 Task: Create a Scrum Project Project0000000060 in Jira. Add Person0000000117 as Team Member of Scrum Project Project0000000059 in Jira. Add Person0000000118 as Team Member of Scrum Project Project0000000059 in Jira. Add Person0000000119 as Team Member of Scrum Project Project0000000060 in Jira. Add Person0000000120 as Team Member of Scrum Project Project0000000060 in Jira
Action: Mouse moved to (230, 79)
Screenshot: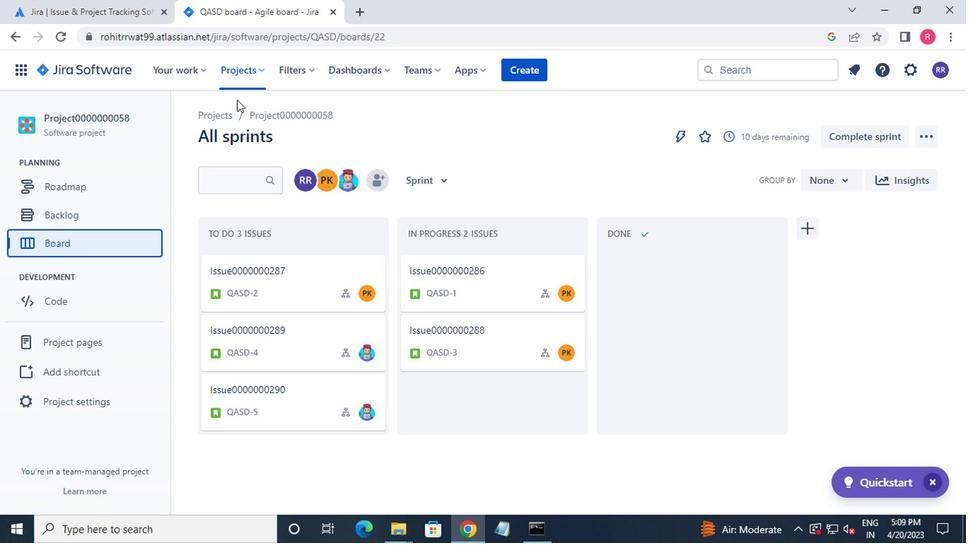 
Action: Mouse pressed left at (230, 79)
Screenshot: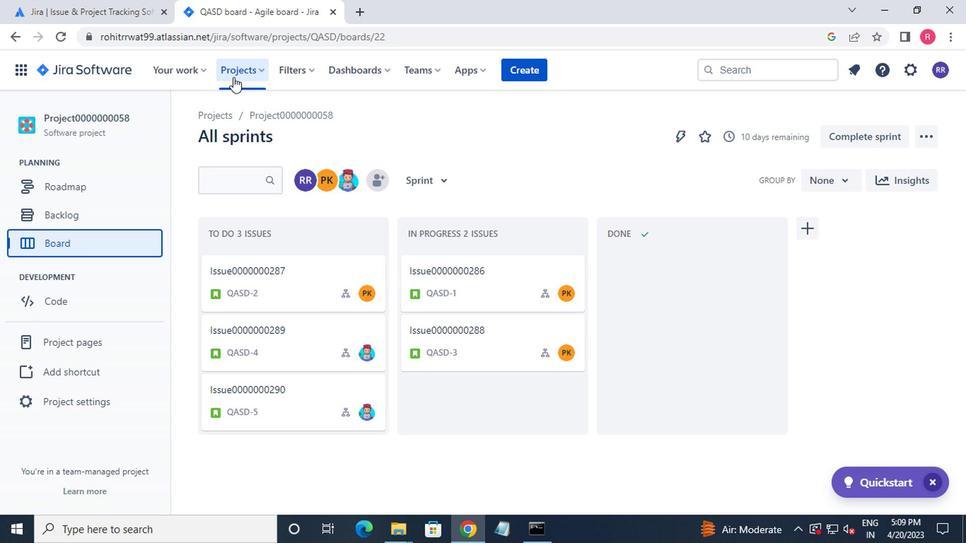 
Action: Mouse moved to (296, 352)
Screenshot: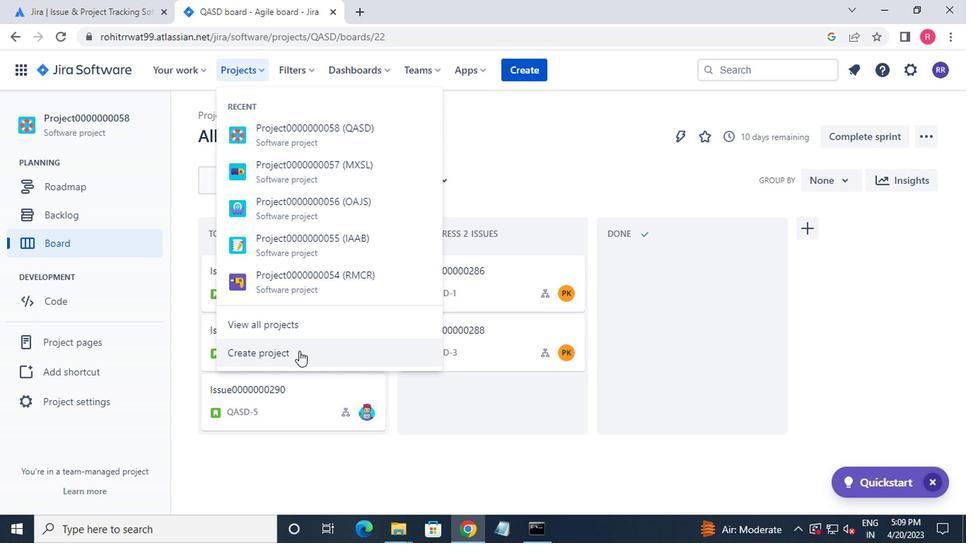 
Action: Mouse pressed left at (296, 352)
Screenshot: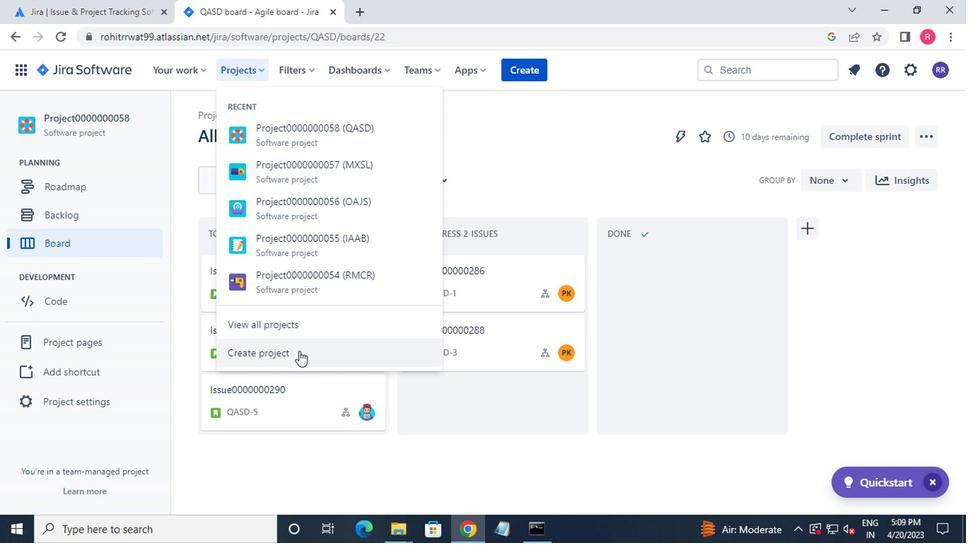 
Action: Mouse moved to (456, 363)
Screenshot: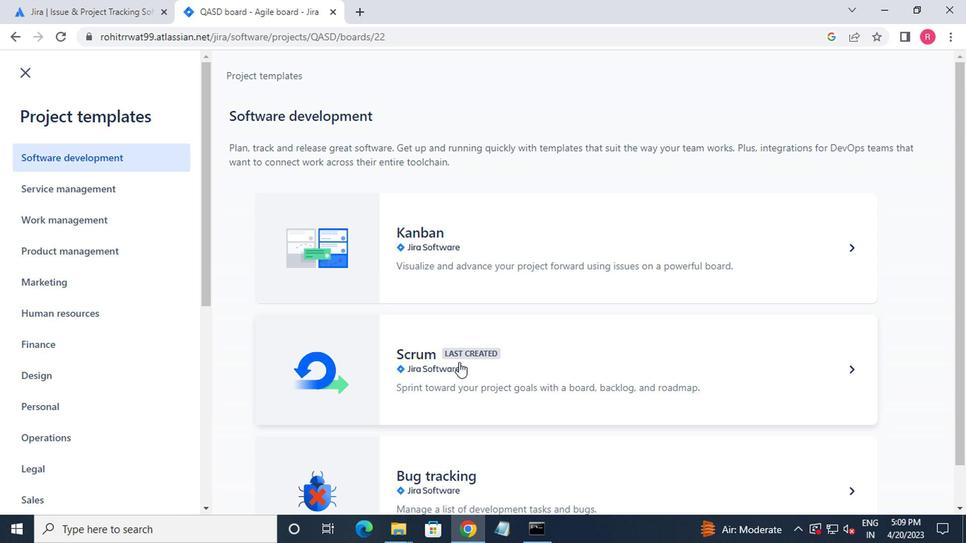
Action: Mouse pressed left at (456, 363)
Screenshot: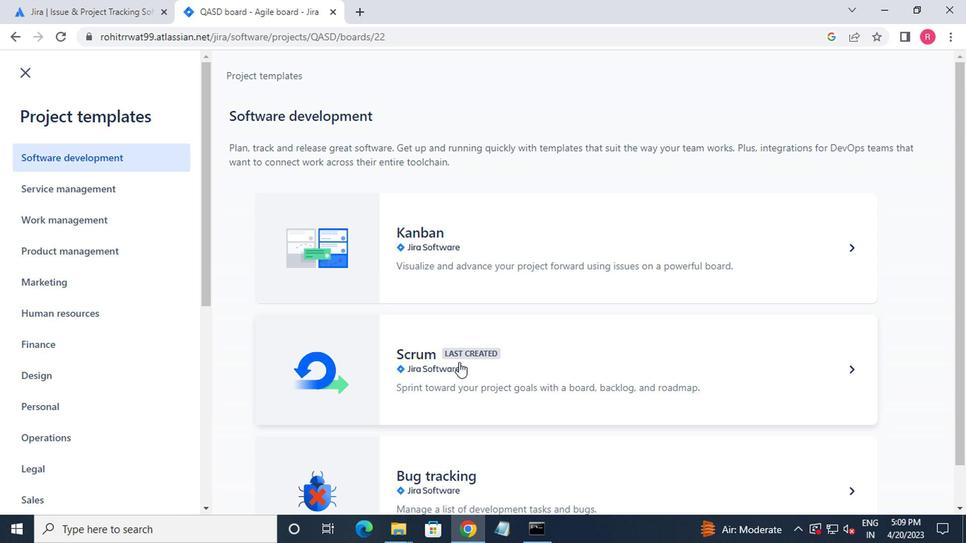 
Action: Mouse moved to (838, 489)
Screenshot: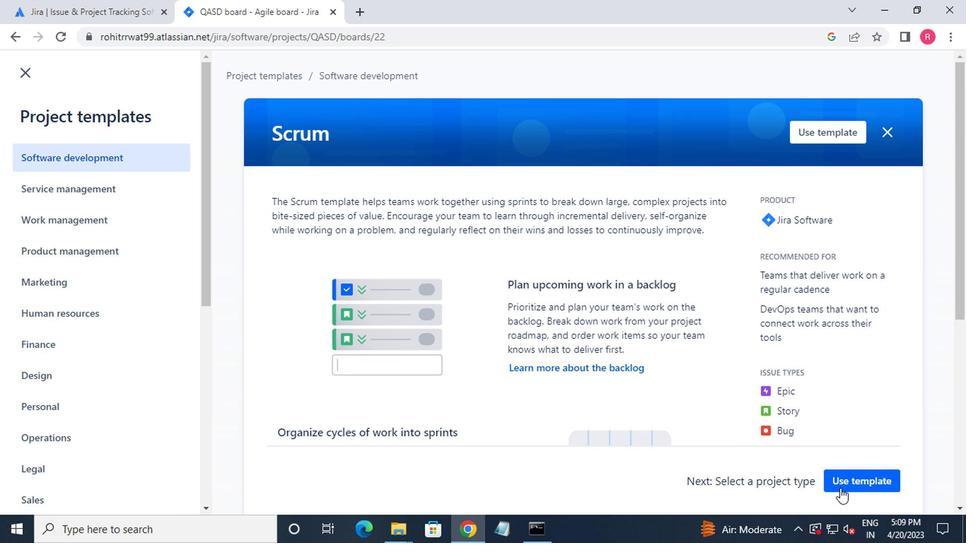 
Action: Mouse pressed left at (838, 489)
Screenshot: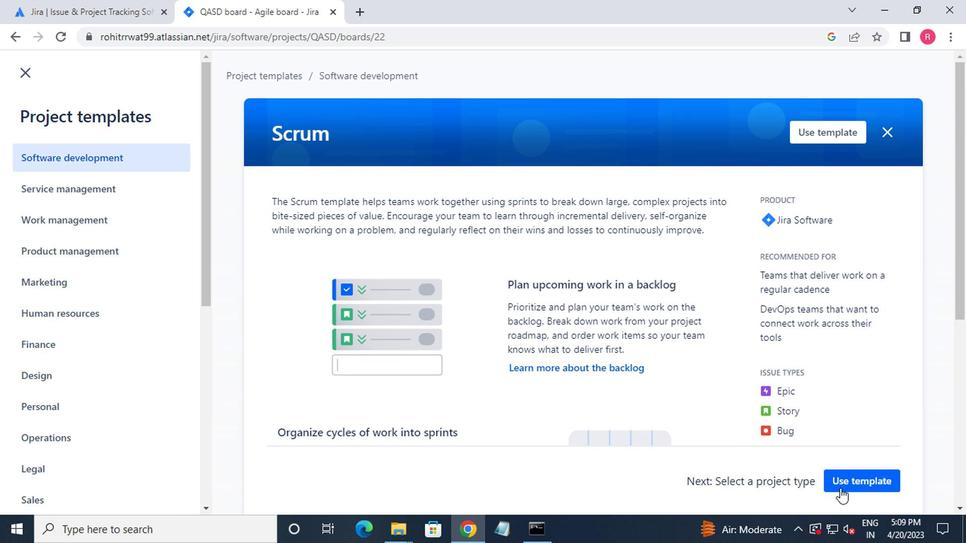 
Action: Mouse moved to (363, 458)
Screenshot: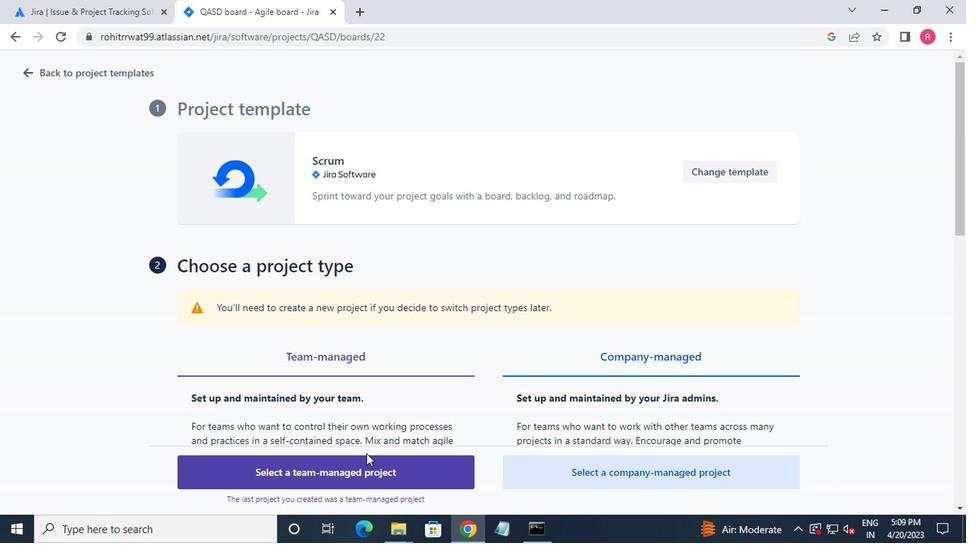 
Action: Mouse pressed left at (363, 458)
Screenshot: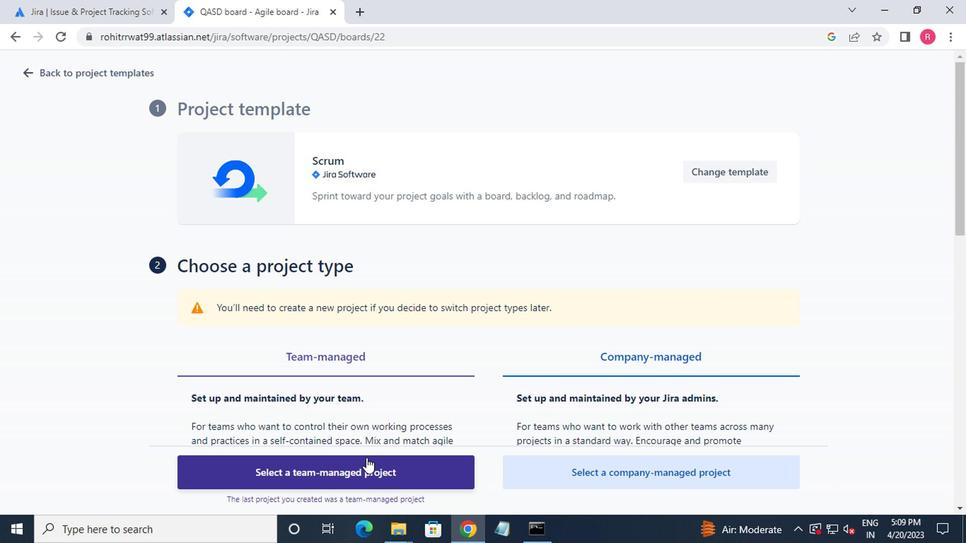 
Action: Mouse moved to (222, 257)
Screenshot: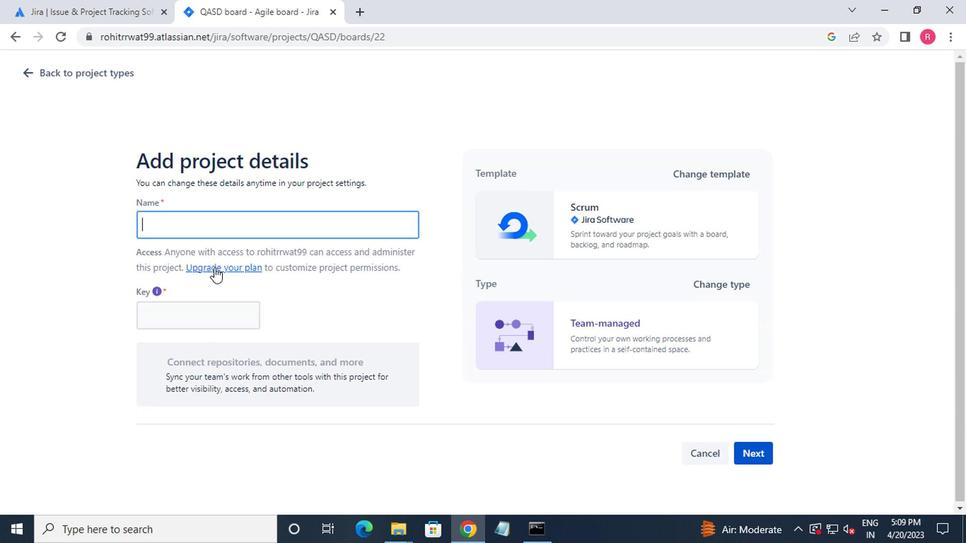 
Action: Key pressed <Key.shift_r>Project0000000059
Screenshot: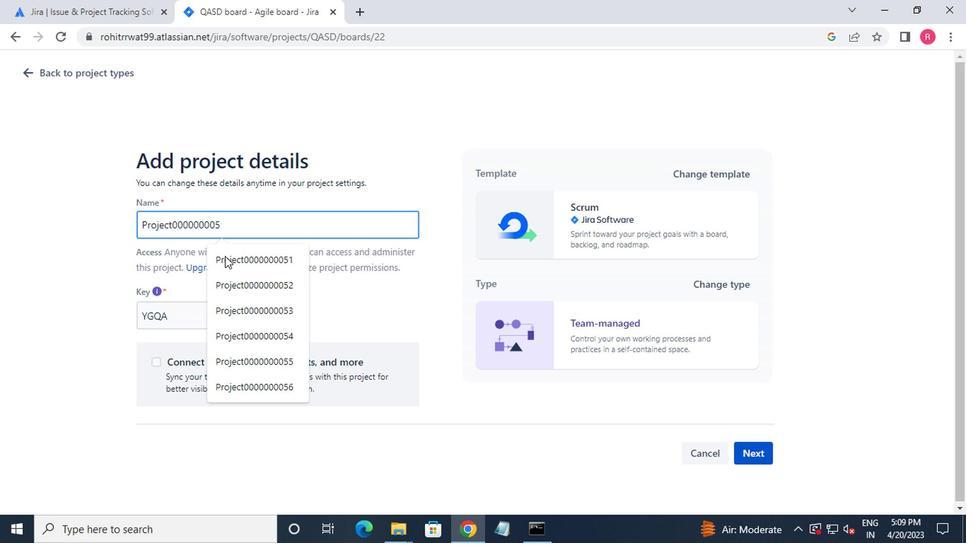 
Action: Mouse moved to (761, 468)
Screenshot: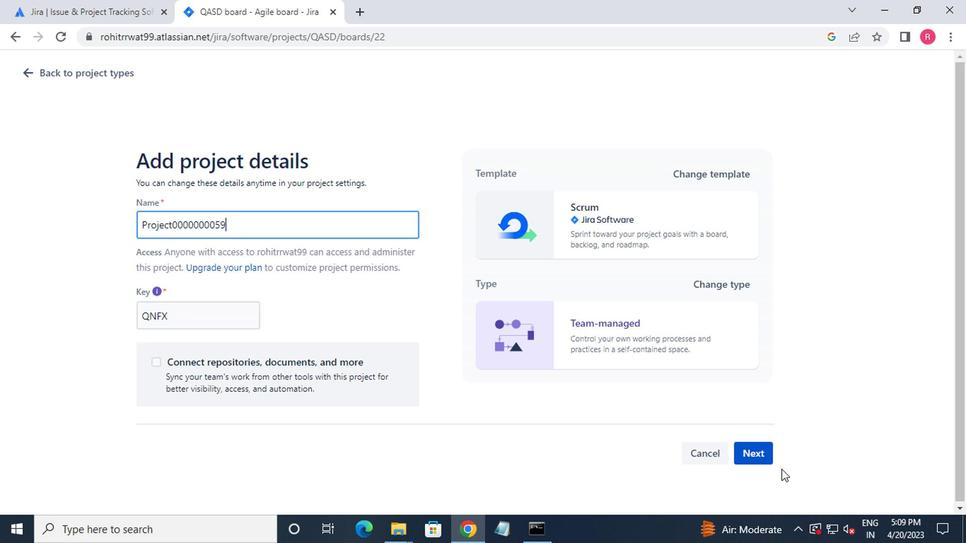 
Action: Mouse pressed left at (761, 468)
Screenshot: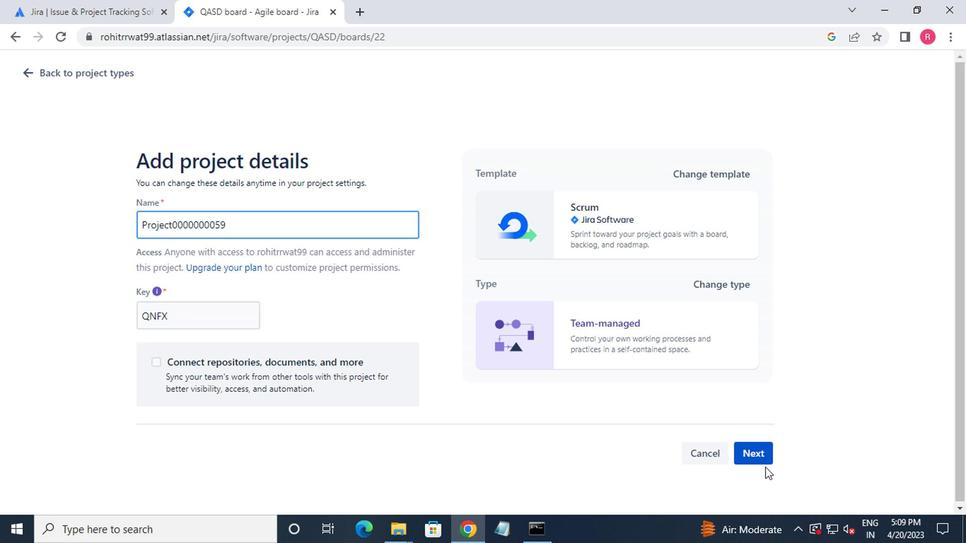 
Action: Mouse moved to (761, 461)
Screenshot: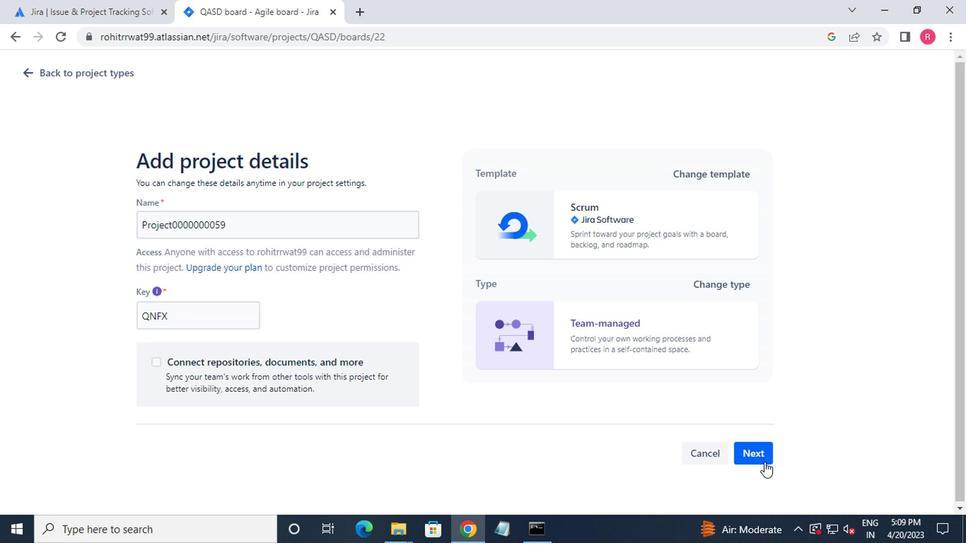 
Action: Mouse pressed left at (761, 461)
Screenshot: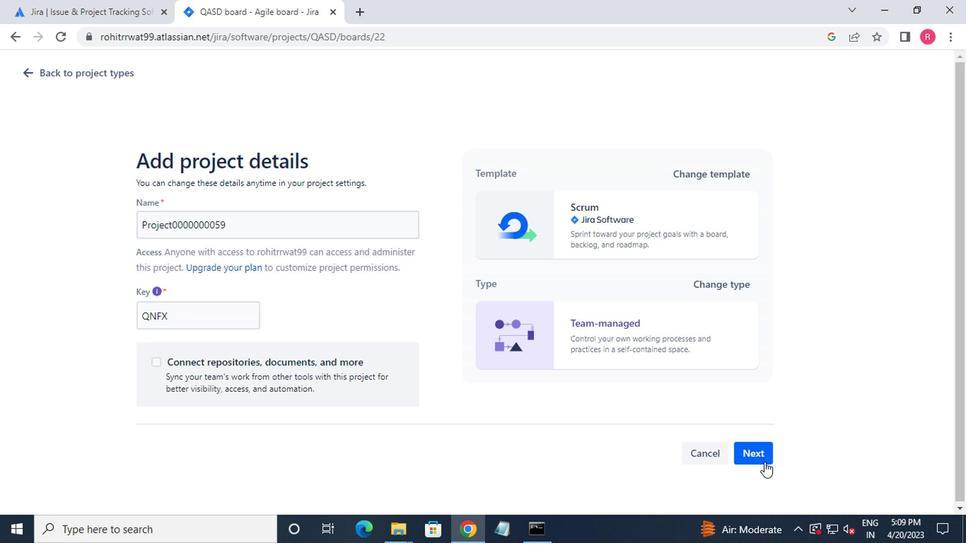 
Action: Mouse moved to (661, 371)
Screenshot: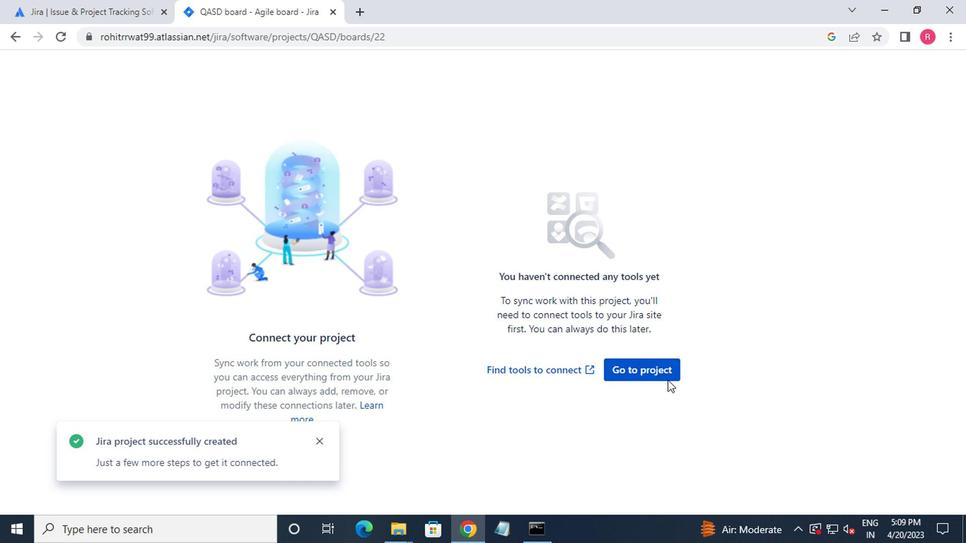 
Action: Mouse pressed left at (661, 371)
Screenshot: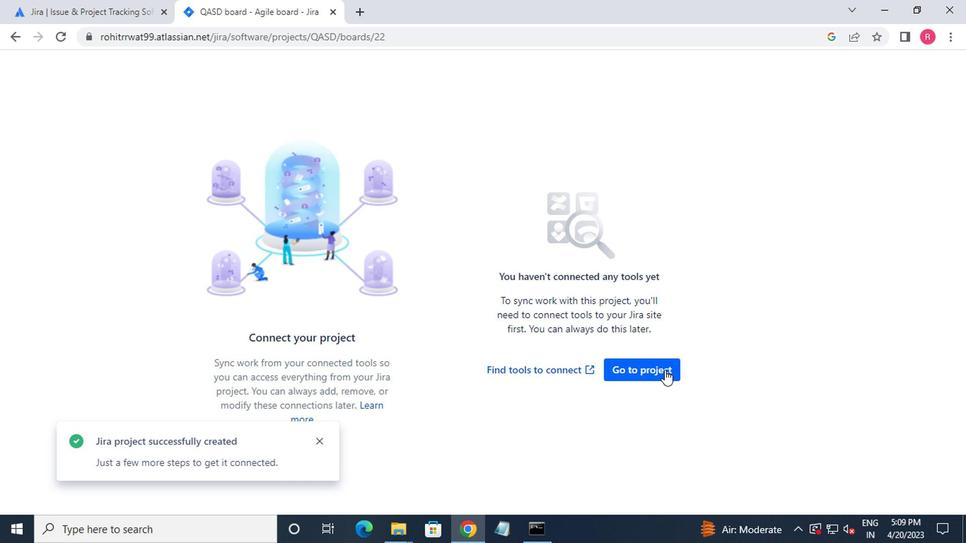 
Action: Mouse moved to (250, 76)
Screenshot: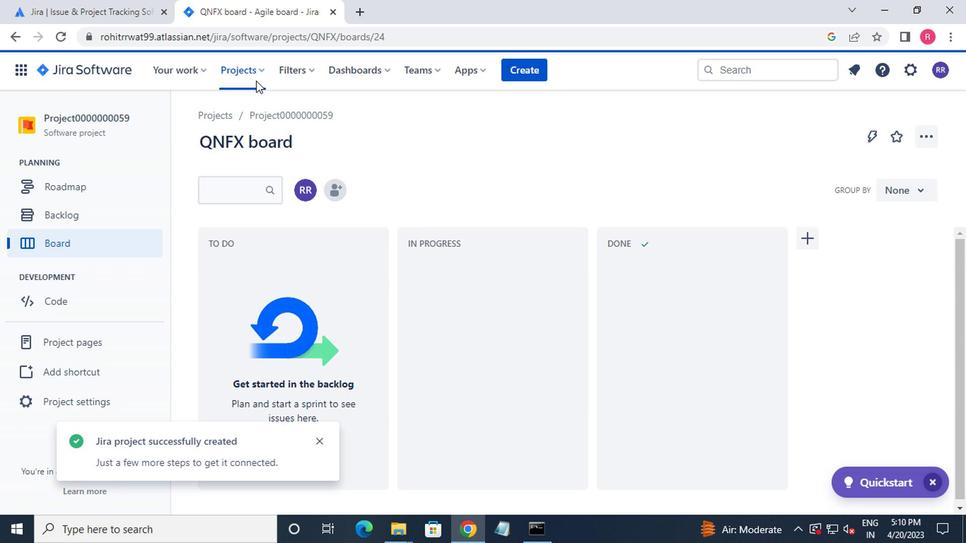
Action: Mouse pressed left at (250, 76)
Screenshot: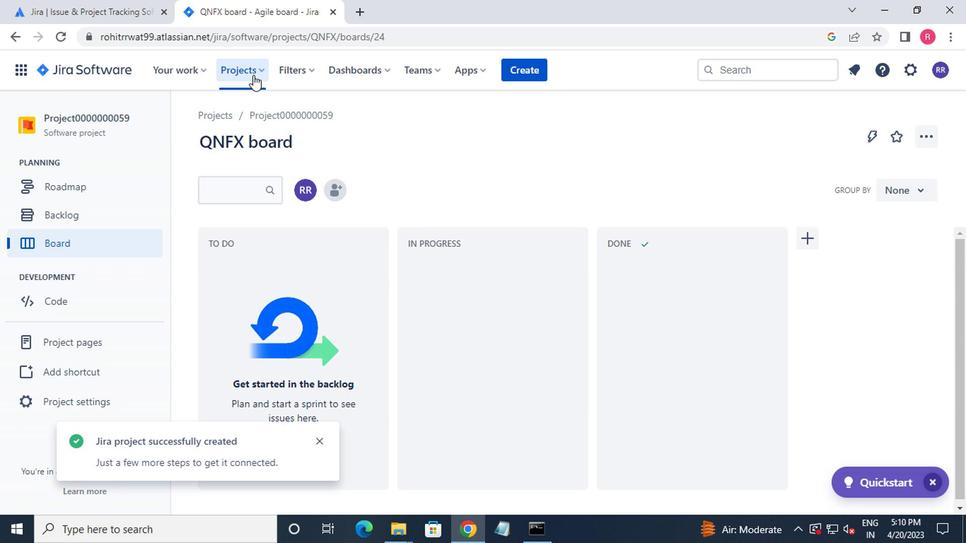 
Action: Mouse moved to (304, 352)
Screenshot: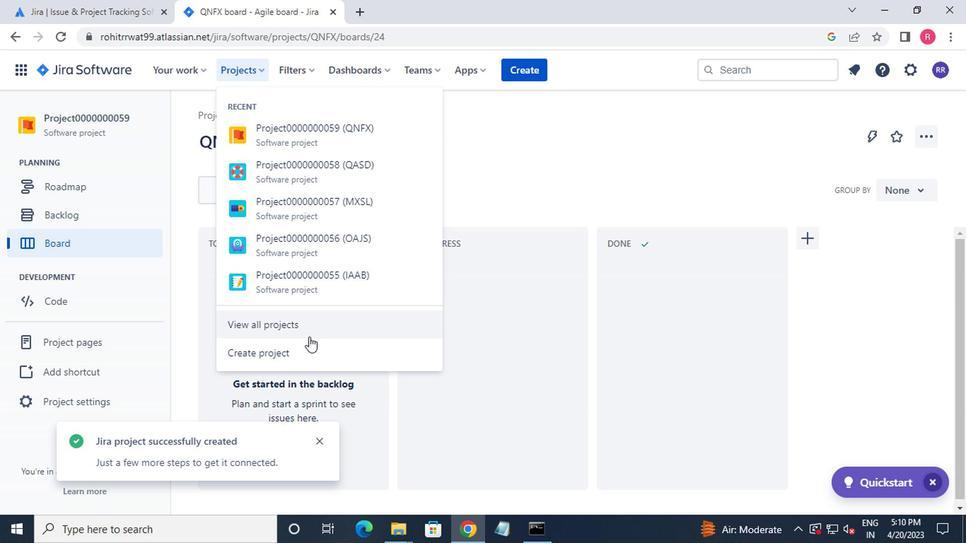 
Action: Mouse pressed left at (304, 352)
Screenshot: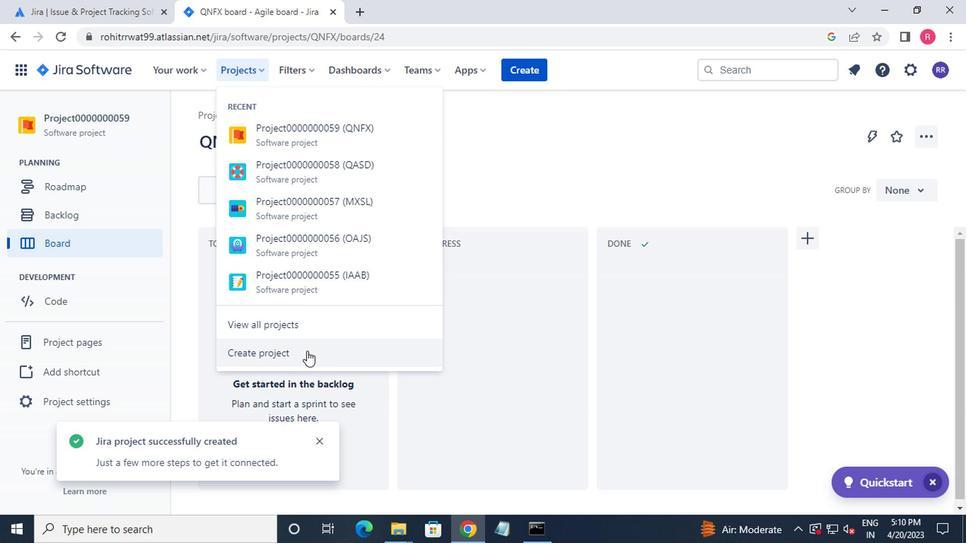 
Action: Mouse moved to (423, 366)
Screenshot: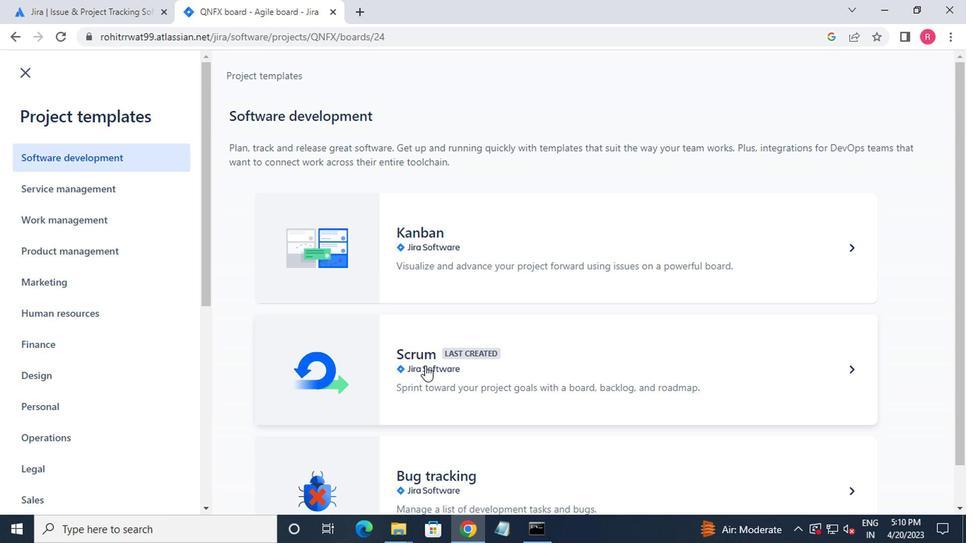 
Action: Mouse pressed left at (423, 366)
Screenshot: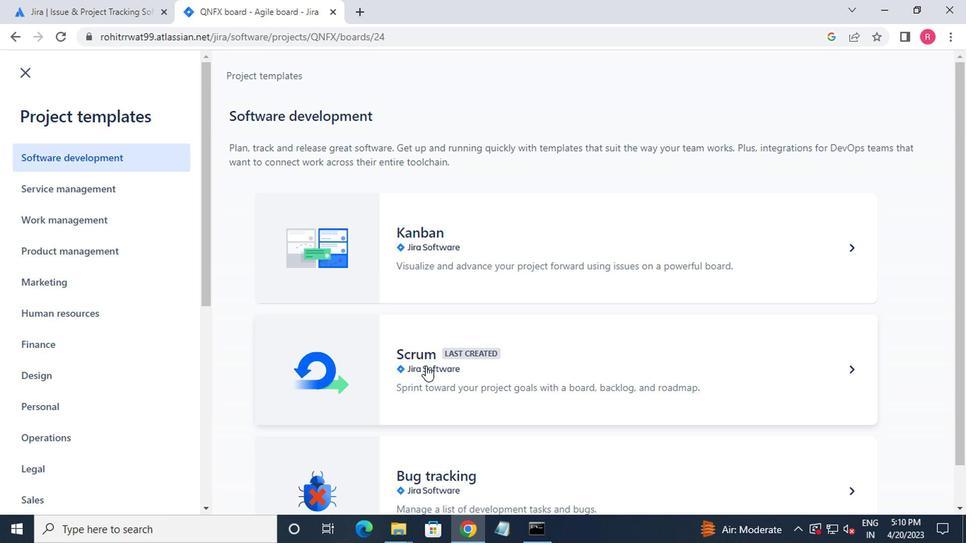 
Action: Mouse moved to (874, 488)
Screenshot: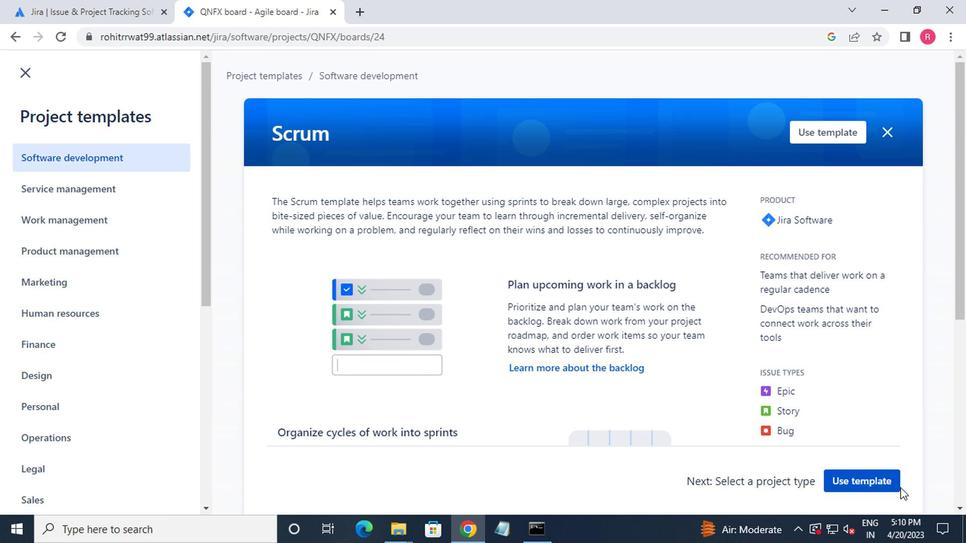 
Action: Mouse pressed left at (874, 488)
Screenshot: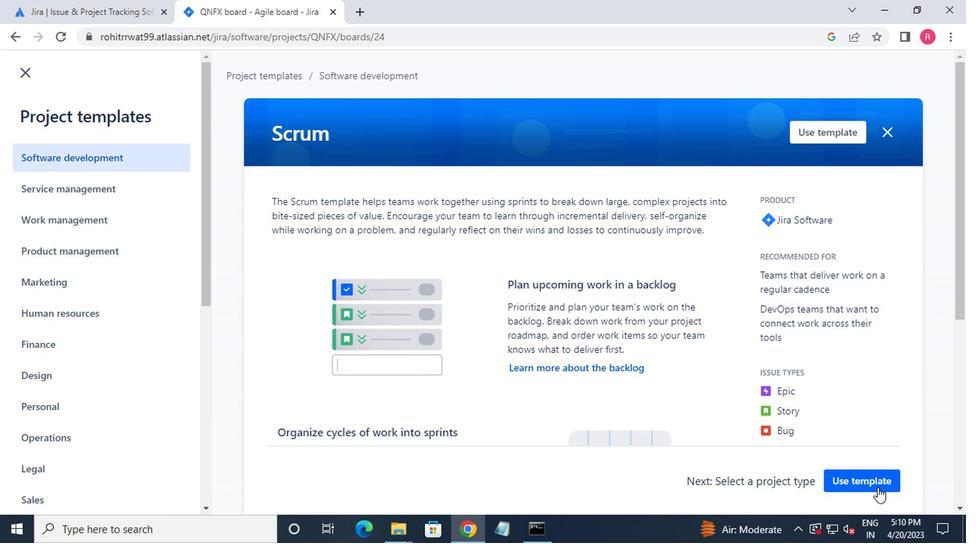 
Action: Mouse moved to (440, 481)
Screenshot: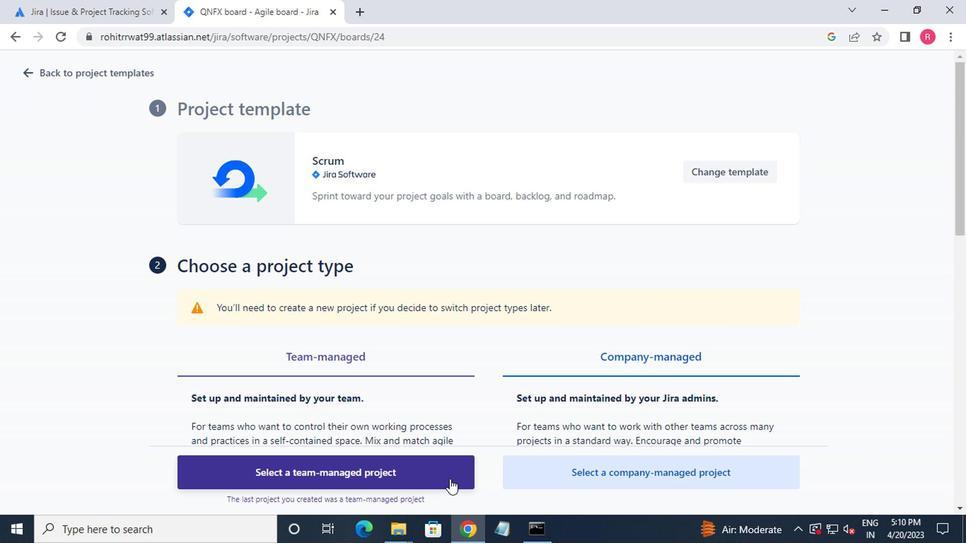 
Action: Mouse pressed left at (440, 481)
Screenshot: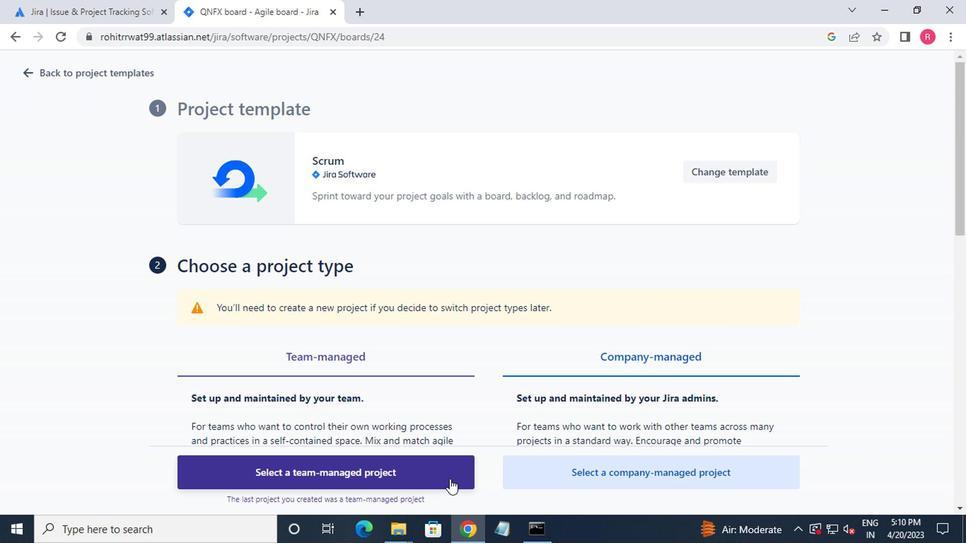 
Action: Mouse moved to (269, 268)
Screenshot: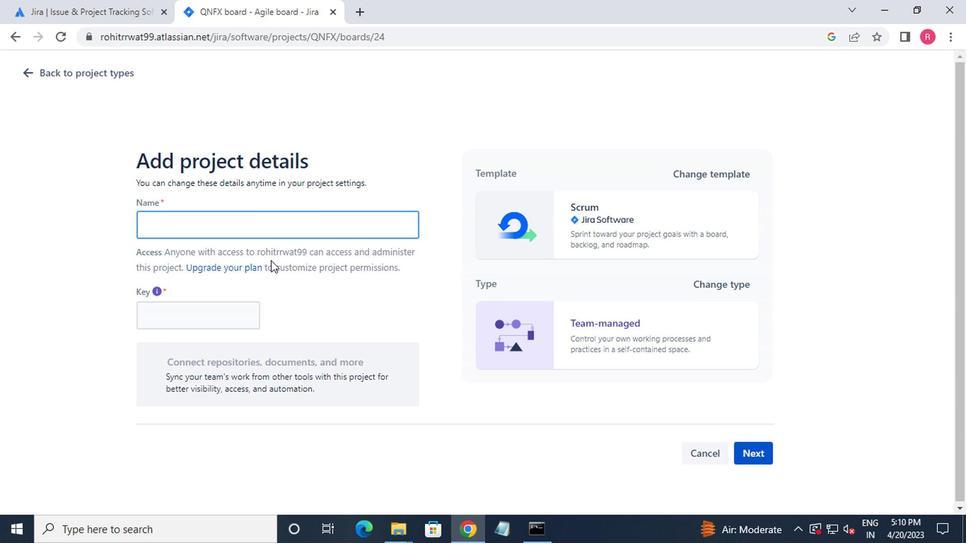 
Action: Key pressed <Key.shift_r>Project0000000060<Key.enter>
Screenshot: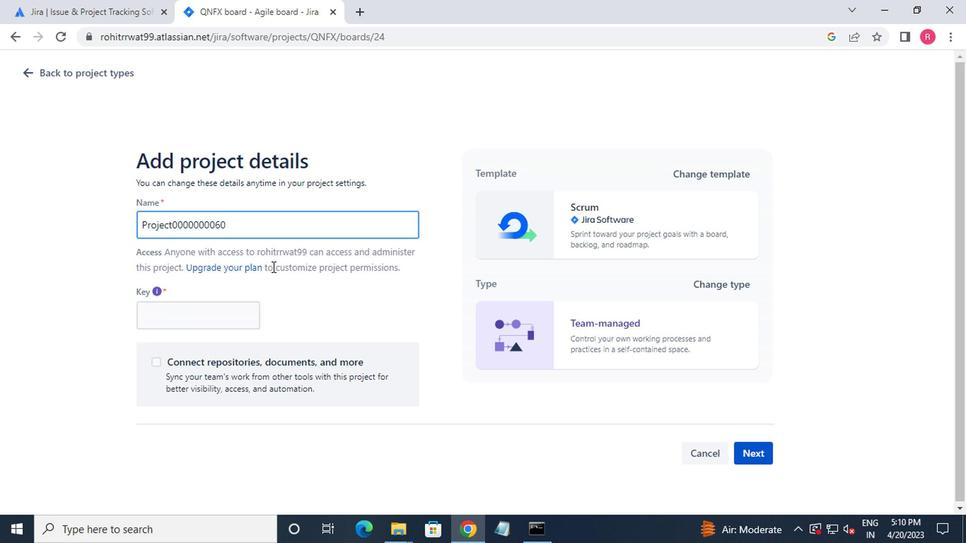 
Action: Mouse moved to (737, 454)
Screenshot: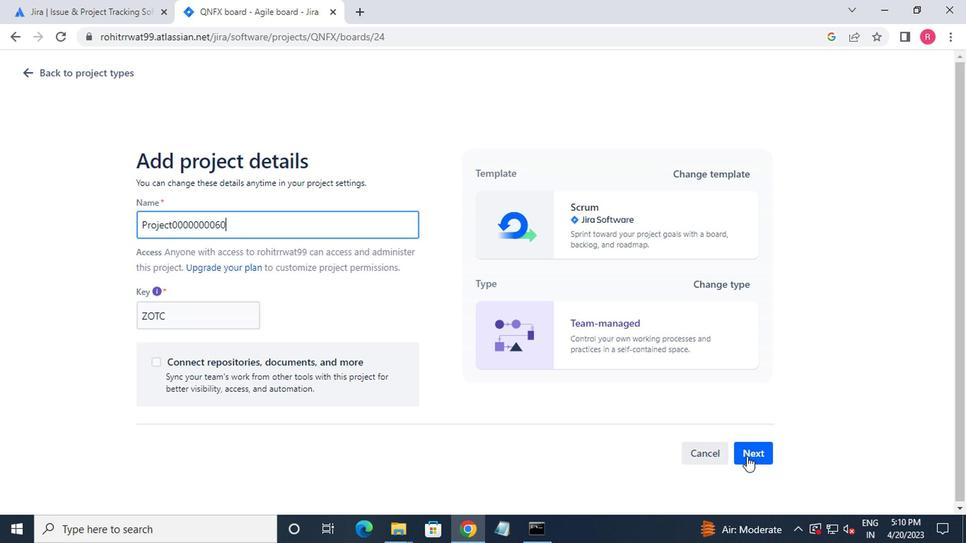 
Action: Mouse pressed left at (737, 454)
Screenshot: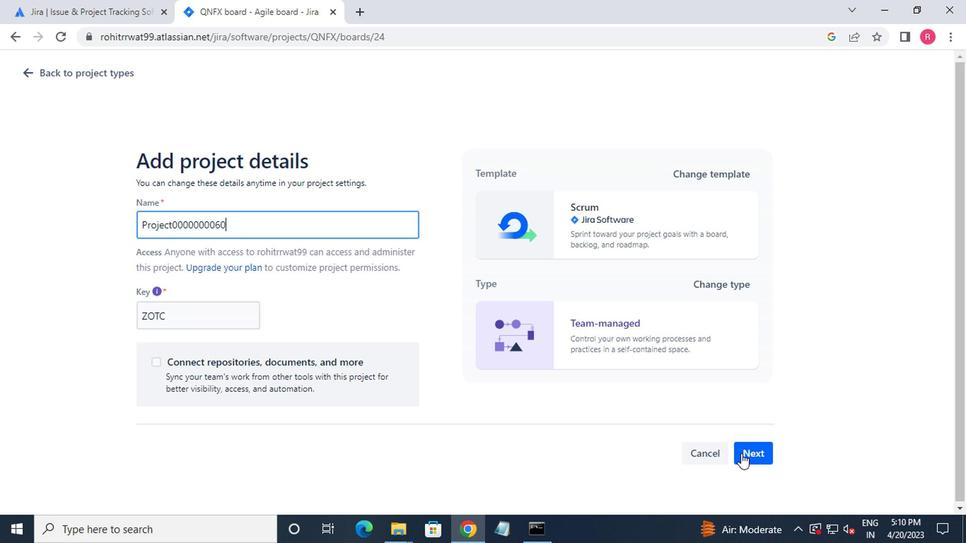 
Action: Mouse moved to (631, 376)
Screenshot: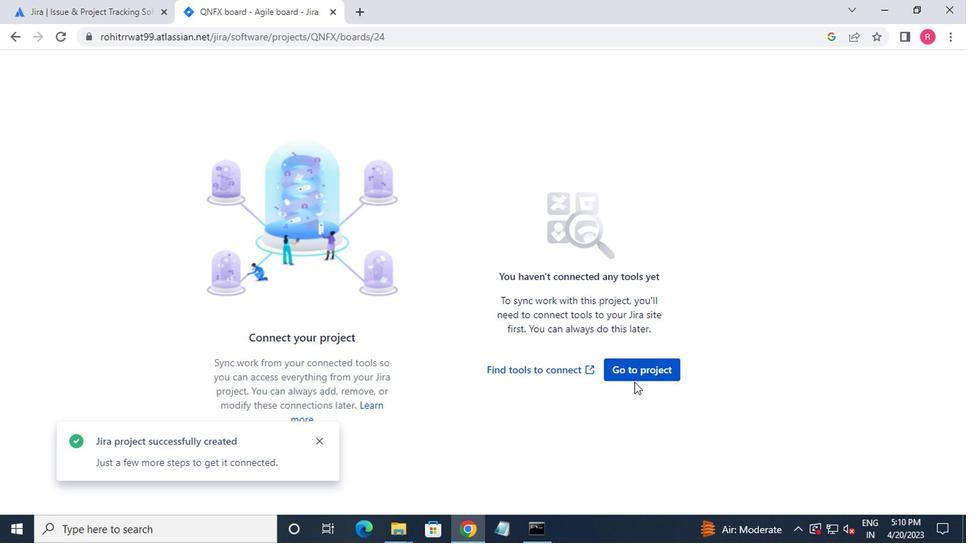 
Action: Mouse pressed left at (631, 376)
Screenshot: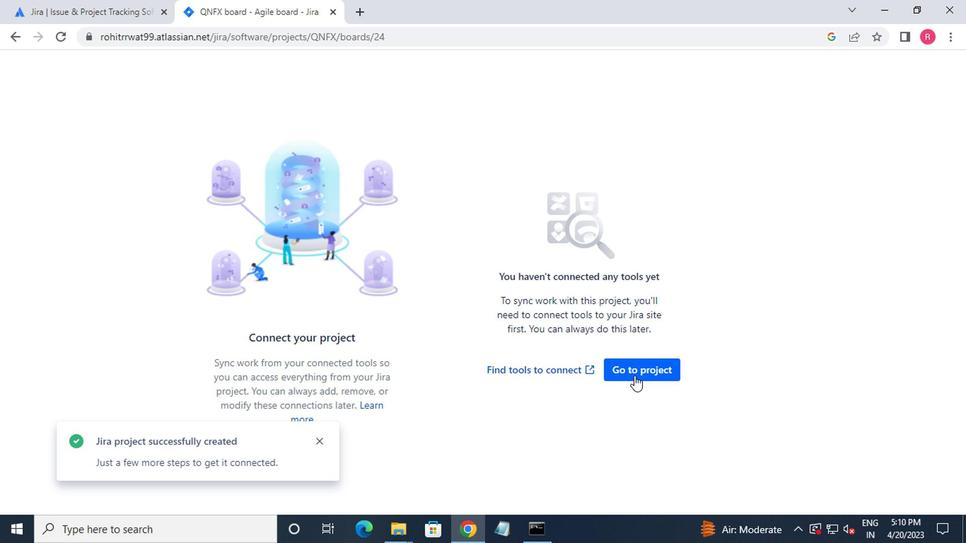 
Action: Mouse moved to (248, 75)
Screenshot: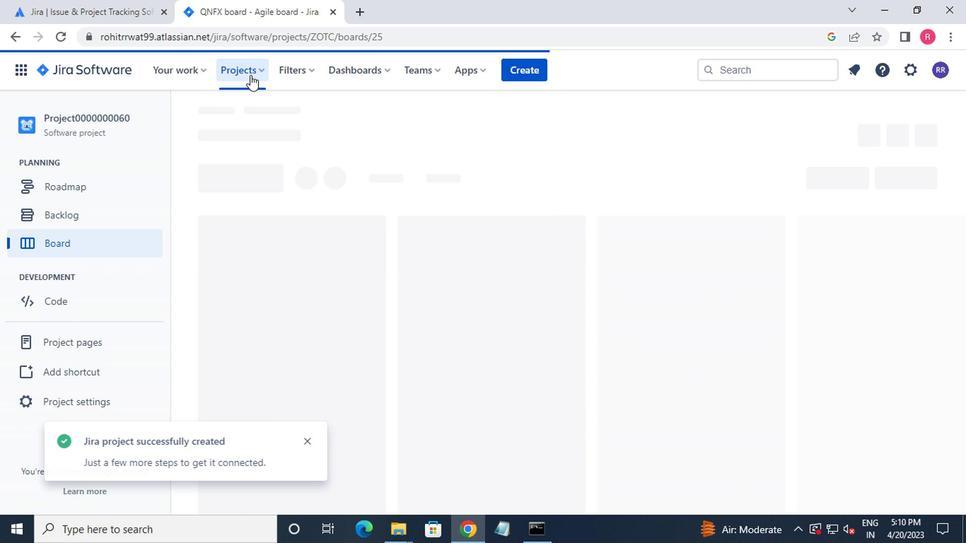 
Action: Mouse pressed left at (248, 75)
Screenshot: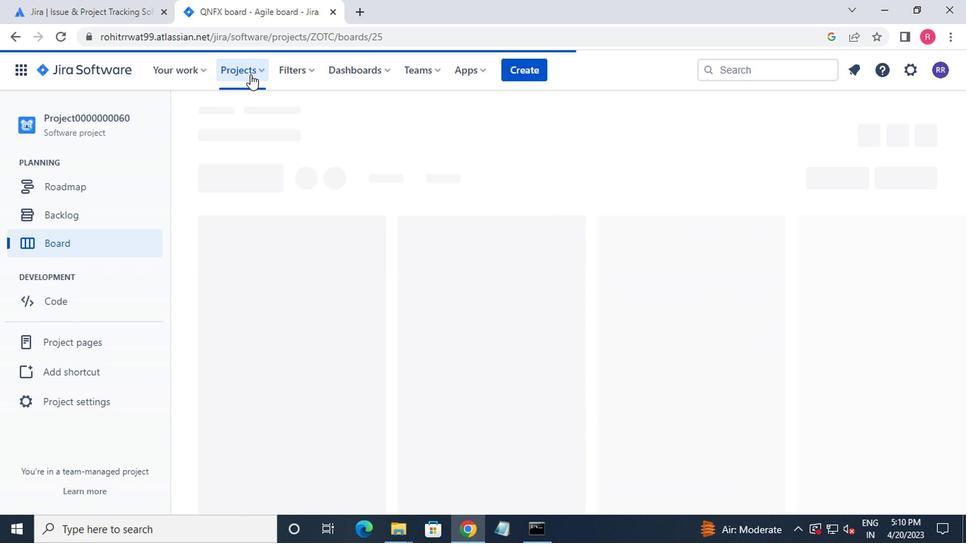 
Action: Mouse moved to (308, 161)
Screenshot: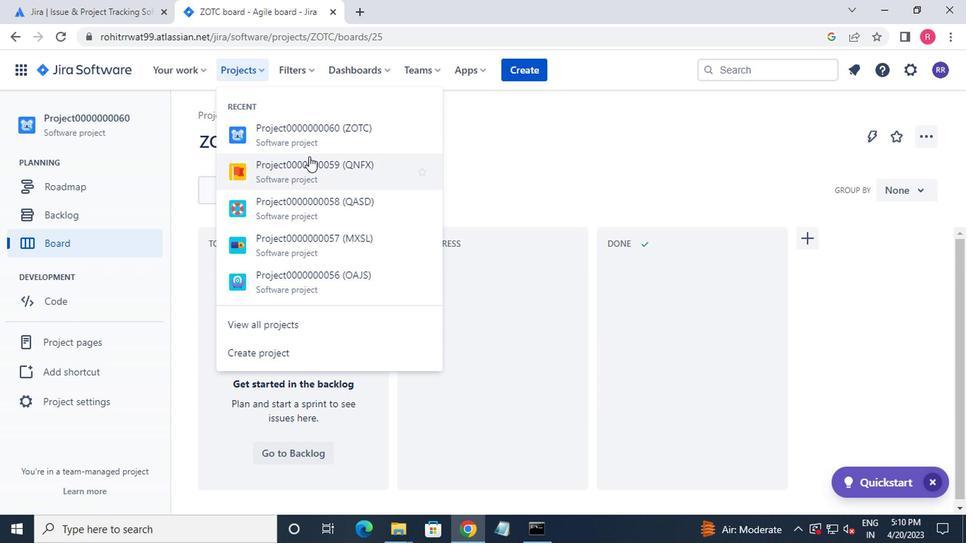
Action: Mouse pressed left at (308, 161)
Screenshot: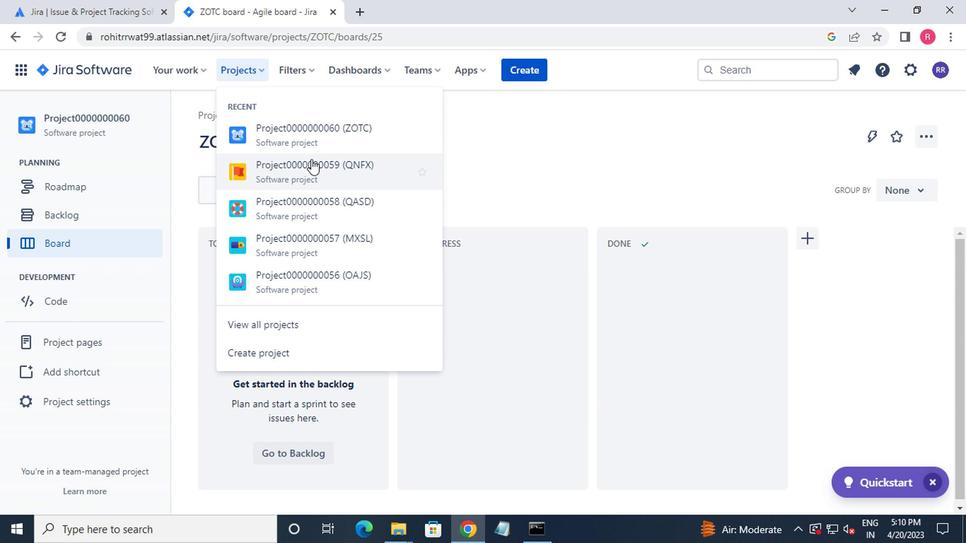 
Action: Mouse moved to (334, 198)
Screenshot: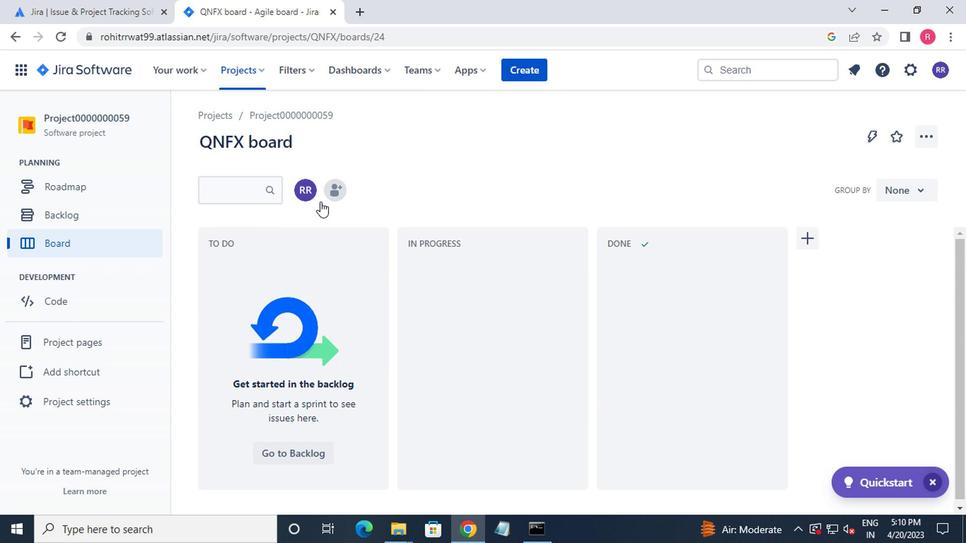 
Action: Mouse pressed left at (334, 198)
Screenshot: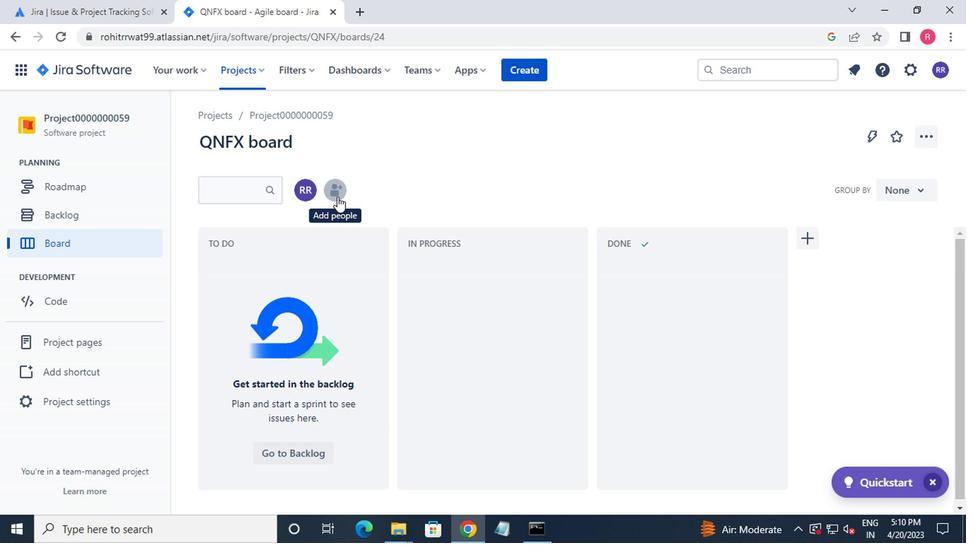 
Action: Mouse moved to (416, 173)
Screenshot: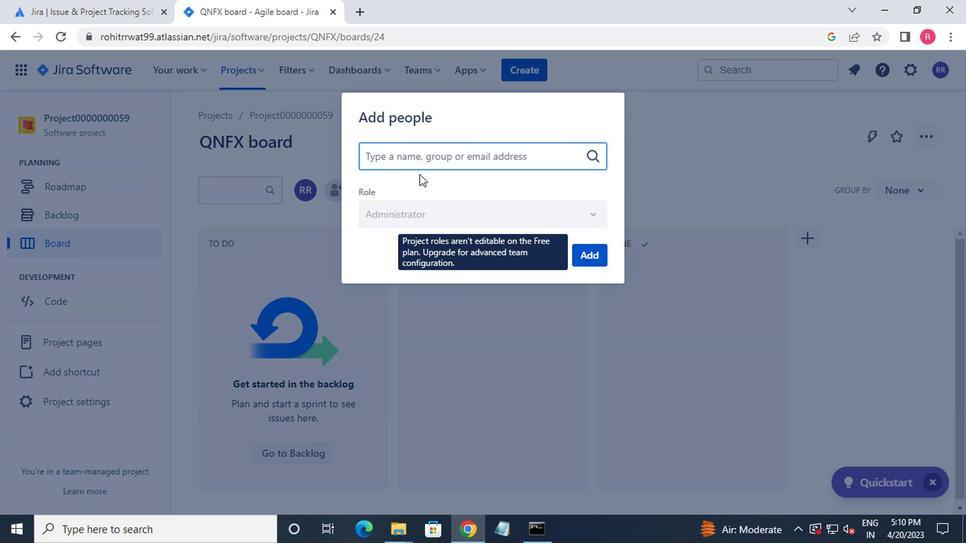 
Action: Key pressed m
Screenshot: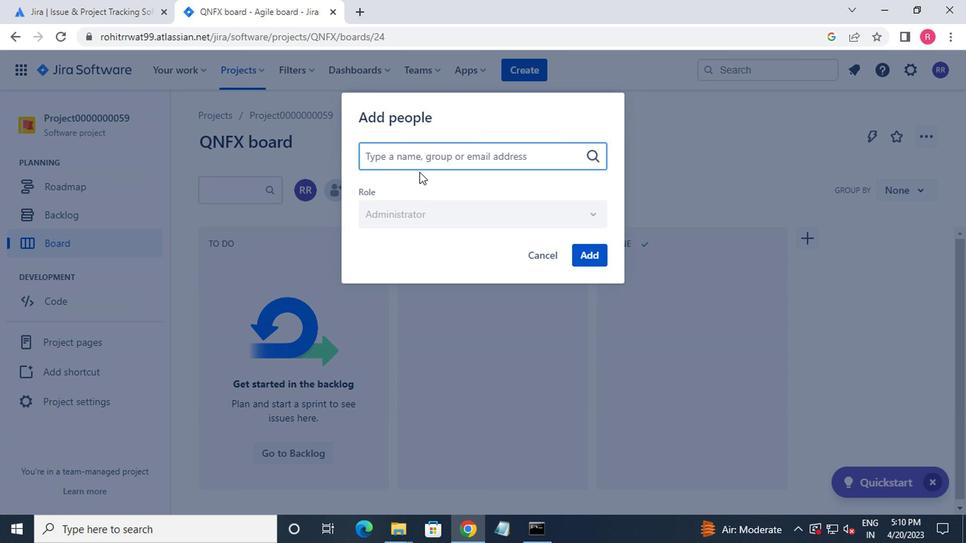 
Action: Mouse moved to (427, 307)
Screenshot: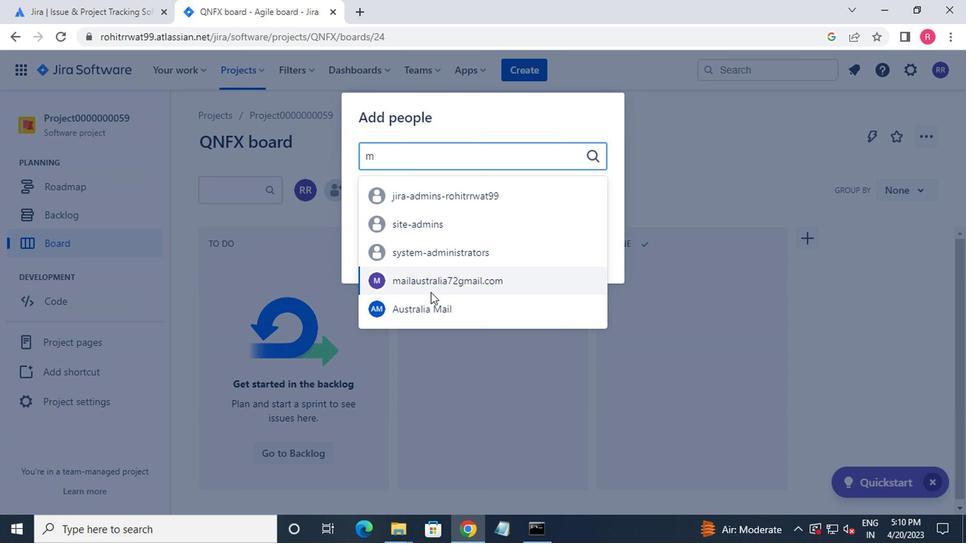 
Action: Mouse pressed left at (427, 307)
Screenshot: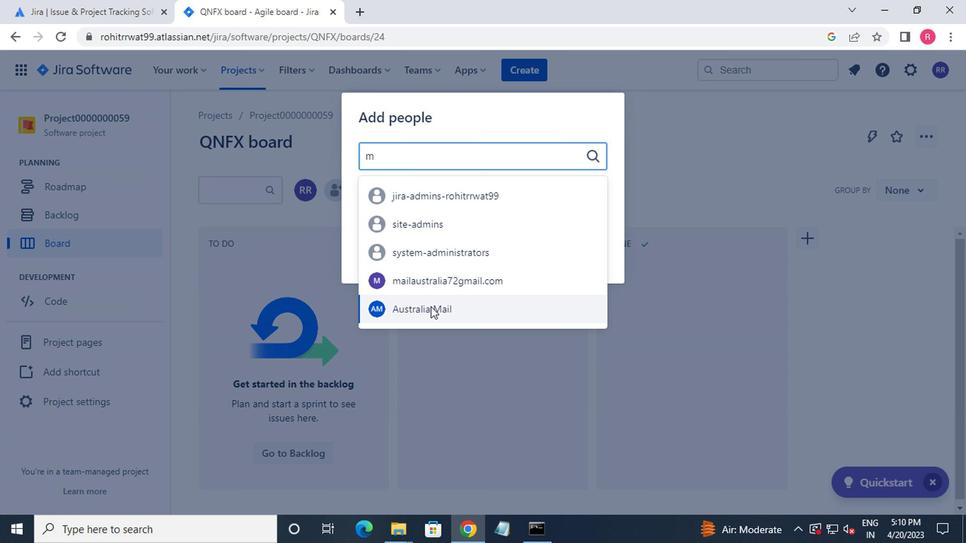 
Action: Mouse moved to (581, 258)
Screenshot: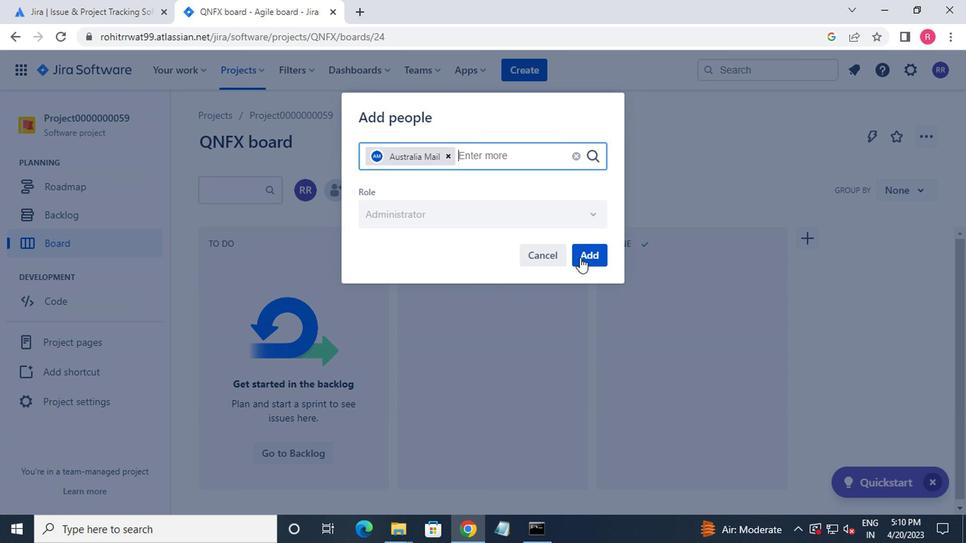 
Action: Mouse pressed left at (581, 258)
Screenshot: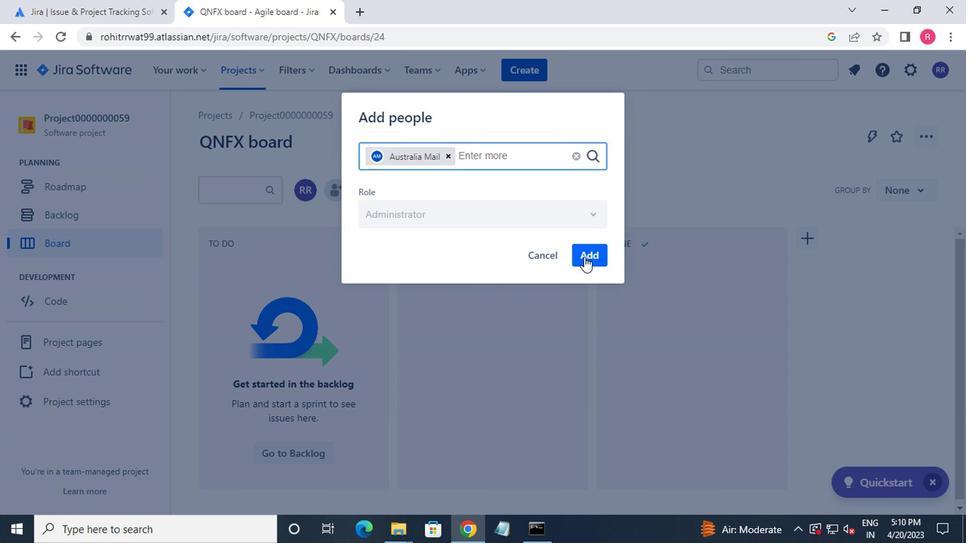 
Action: Mouse moved to (327, 201)
Screenshot: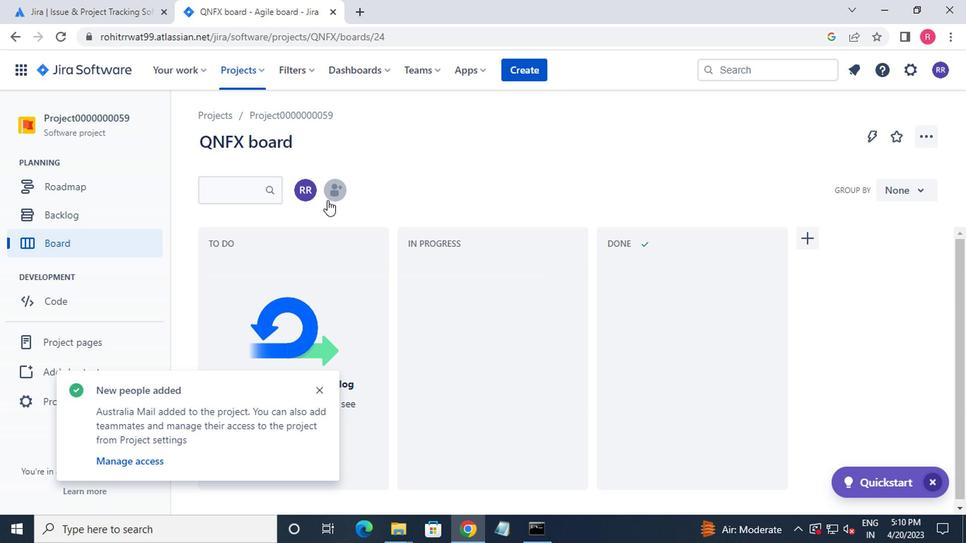 
Action: Mouse pressed left at (327, 201)
Screenshot: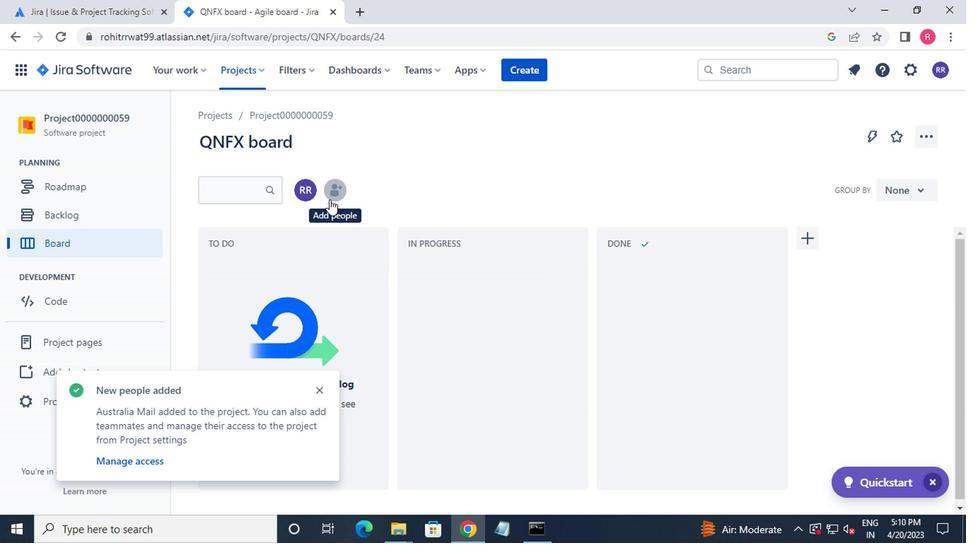 
Action: Key pressed c
Screenshot: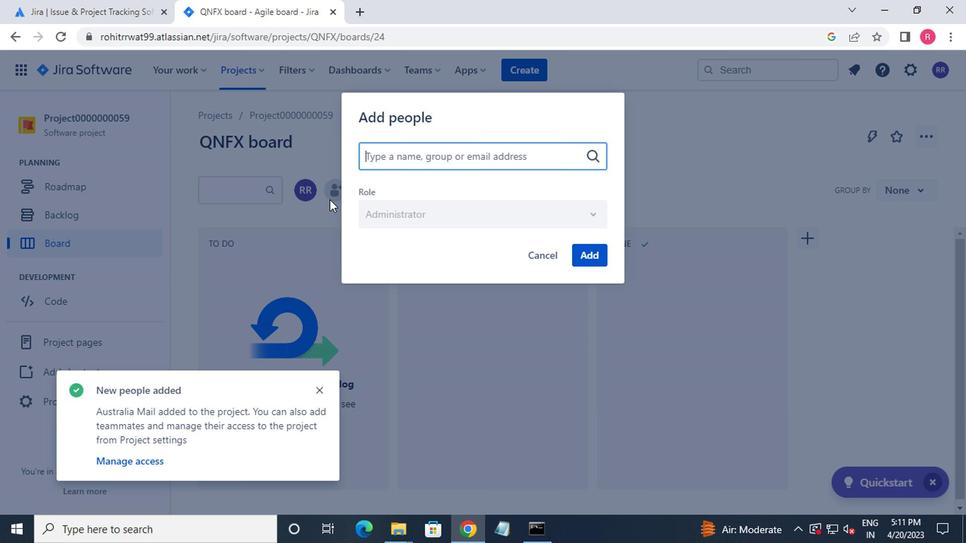 
Action: Mouse moved to (430, 201)
Screenshot: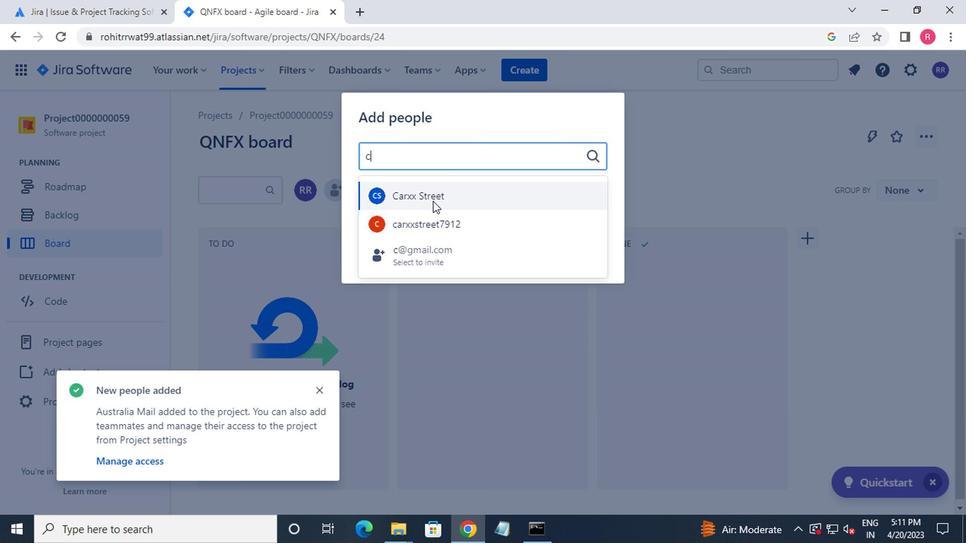 
Action: Mouse pressed left at (430, 201)
Screenshot: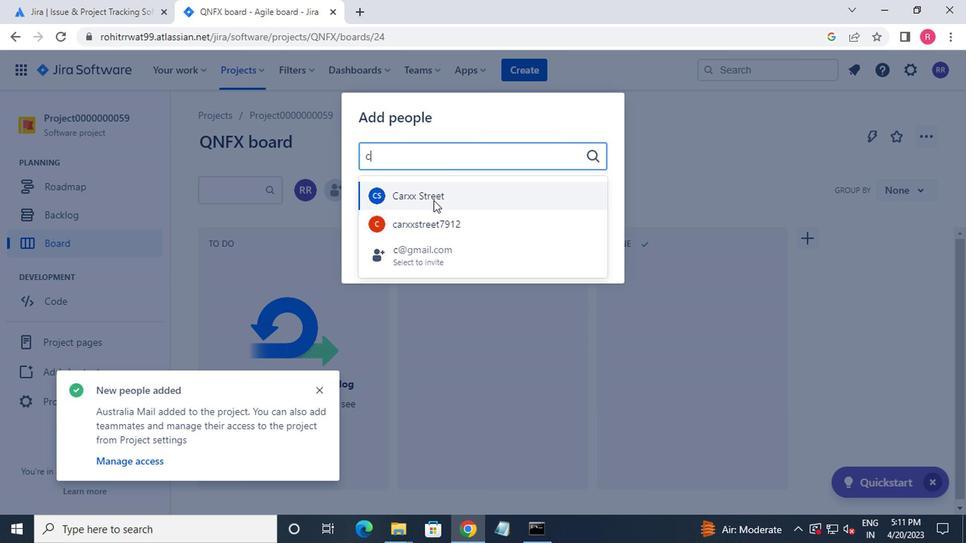 
Action: Mouse moved to (579, 254)
Screenshot: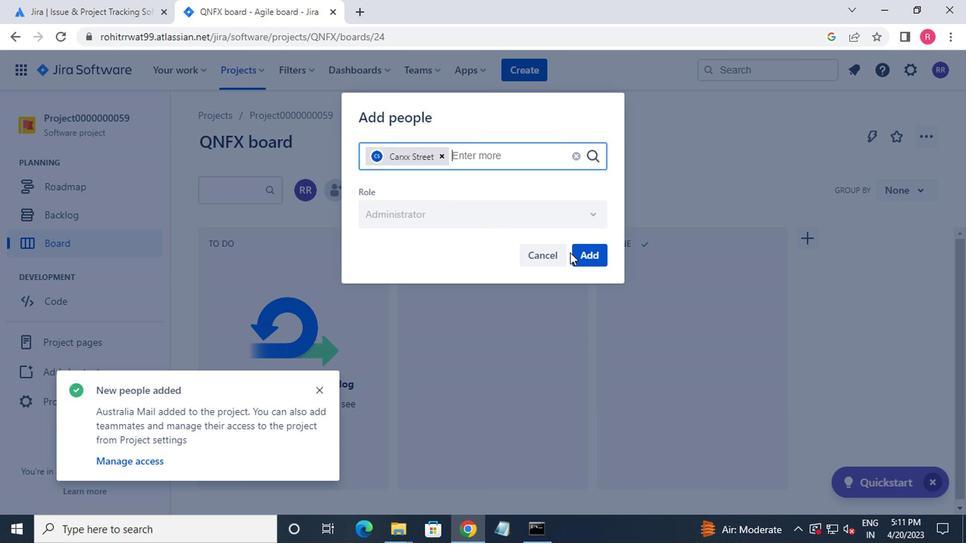 
Action: Mouse pressed left at (579, 254)
Screenshot: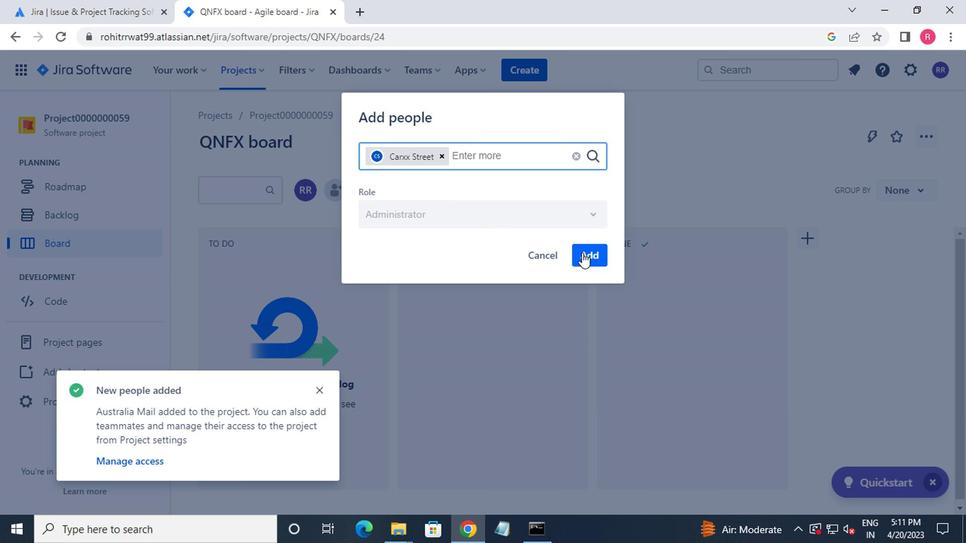 
Action: Mouse moved to (242, 84)
Screenshot: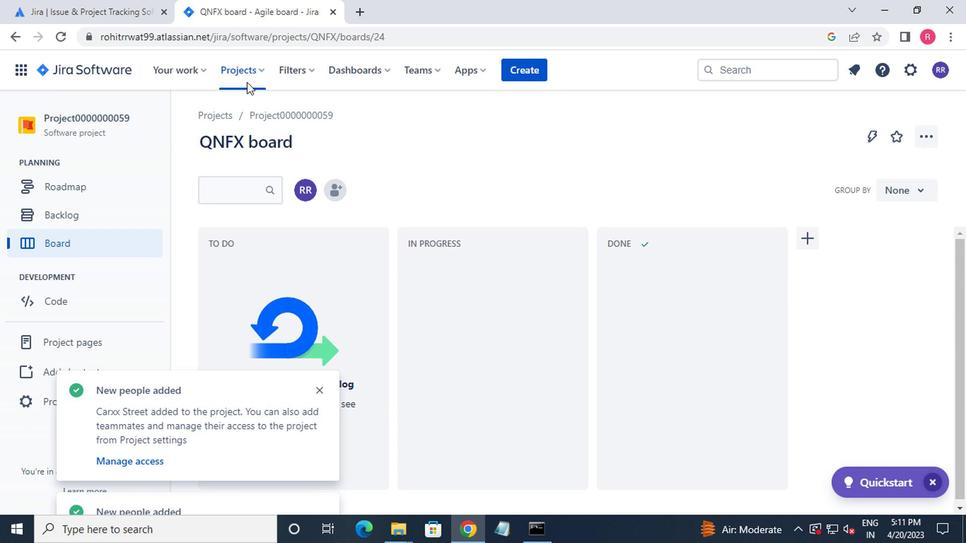 
Action: Mouse pressed left at (242, 84)
Screenshot: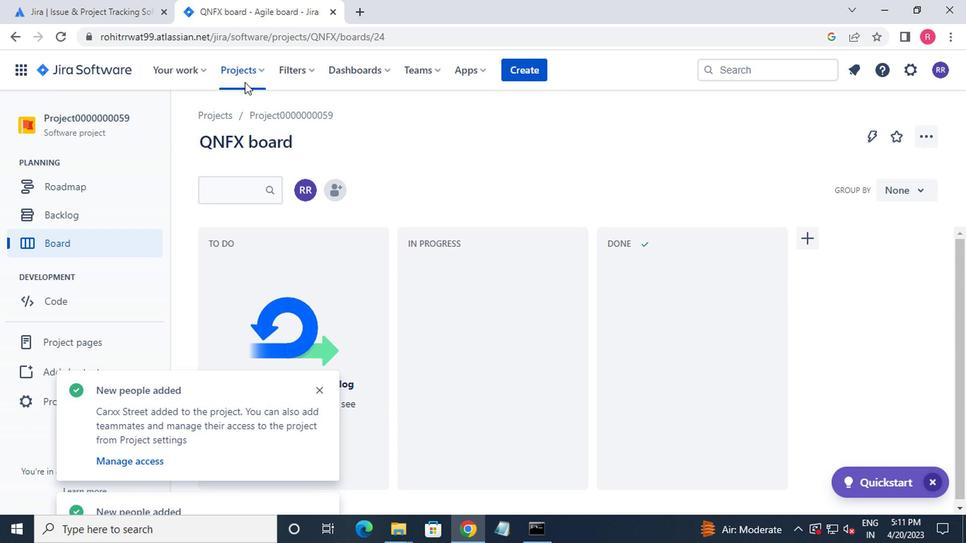 
Action: Mouse moved to (253, 68)
Screenshot: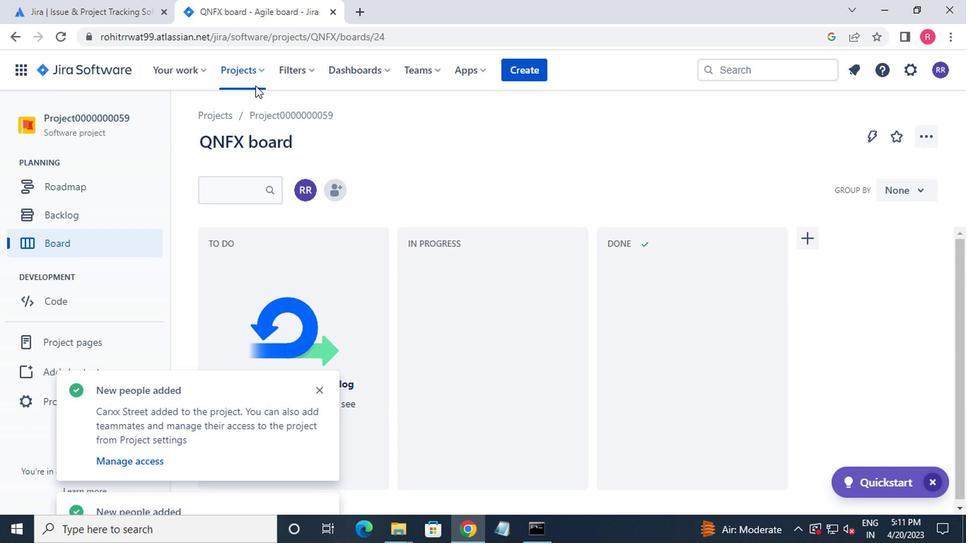 
Action: Mouse pressed left at (253, 68)
Screenshot: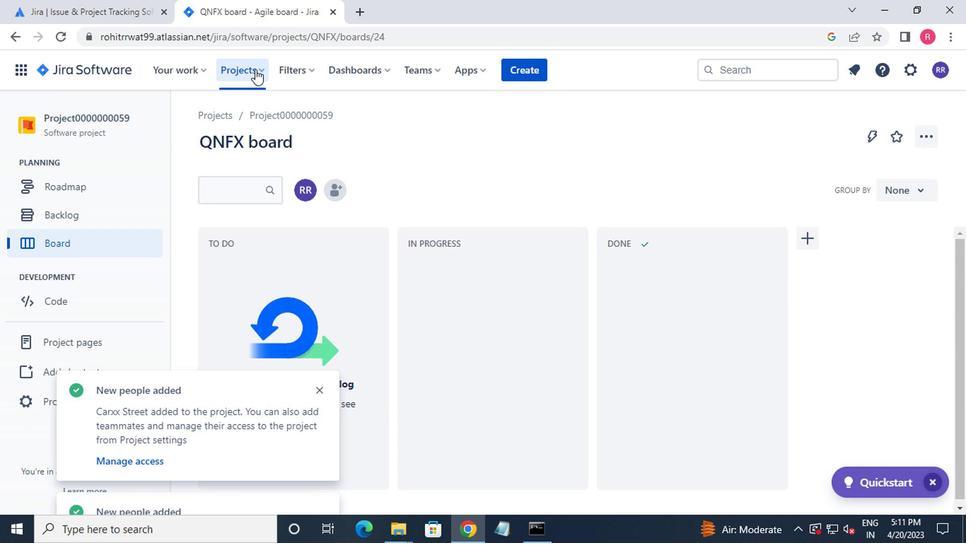
Action: Mouse moved to (297, 164)
Screenshot: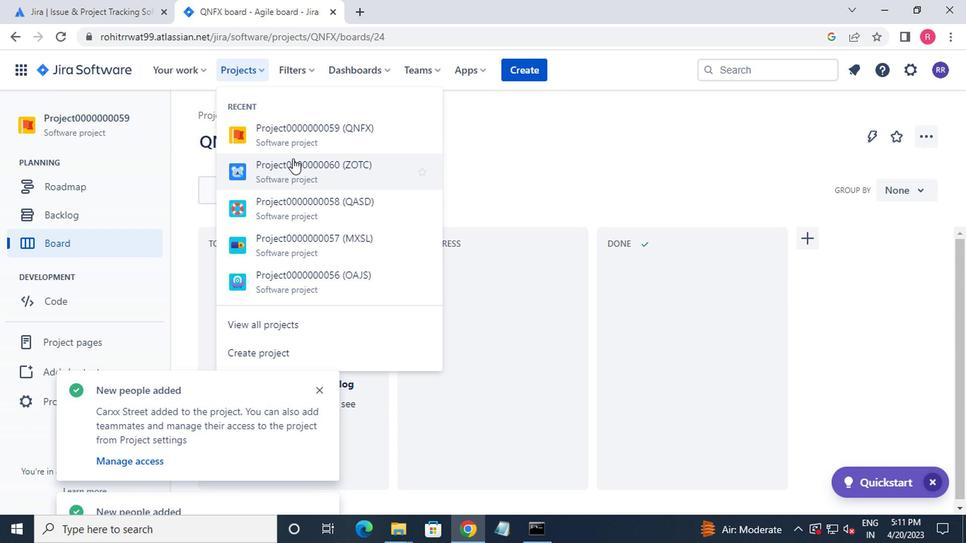 
Action: Mouse pressed left at (297, 164)
Screenshot: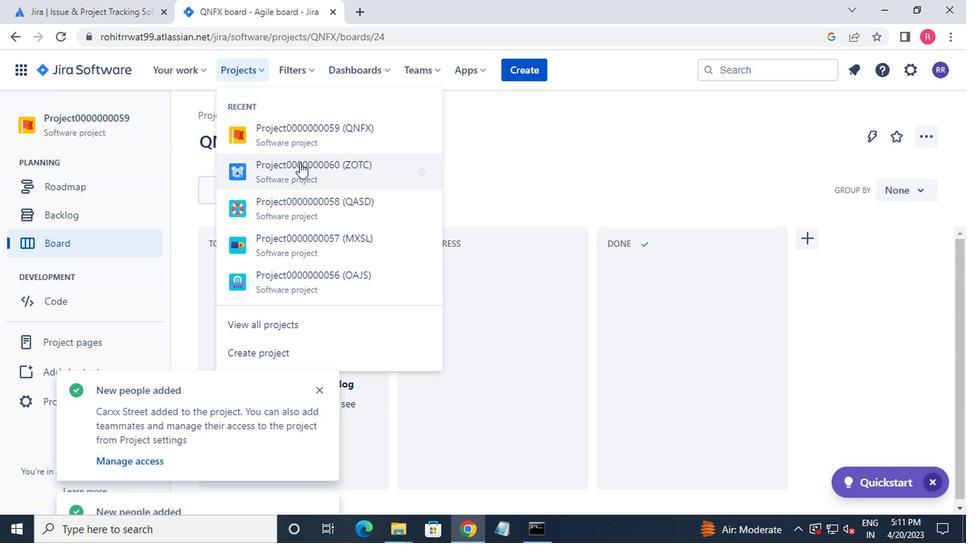 
Action: Mouse moved to (331, 189)
Screenshot: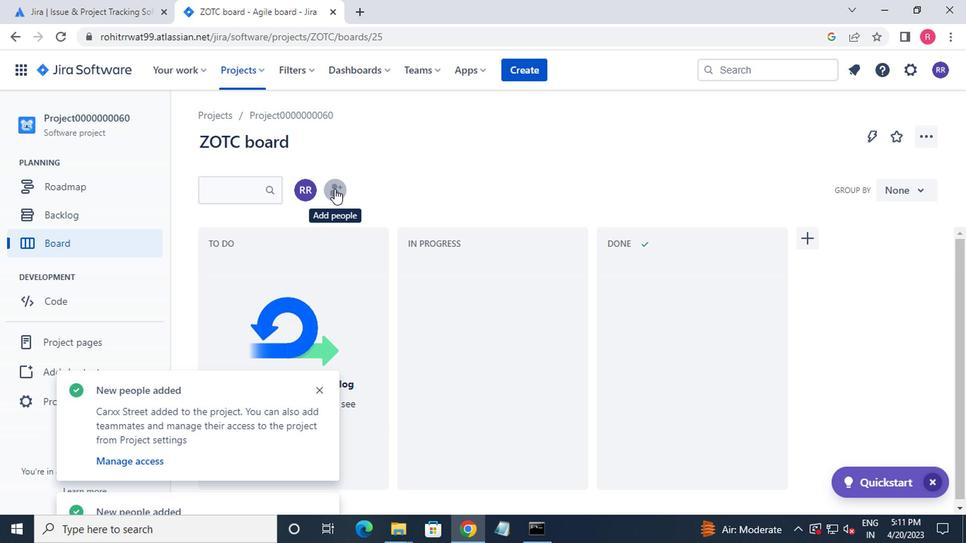 
Action: Mouse pressed left at (331, 189)
Screenshot: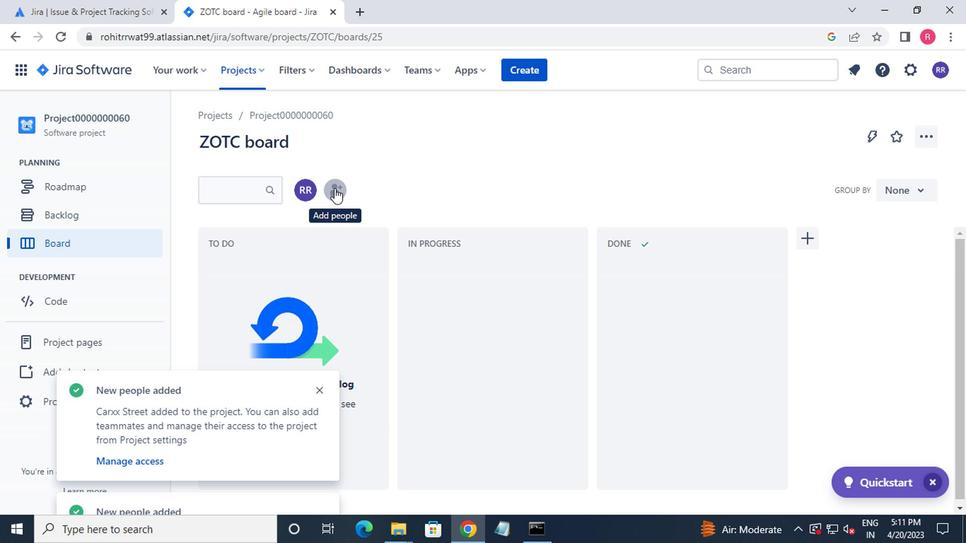 
Action: Mouse moved to (350, 170)
Screenshot: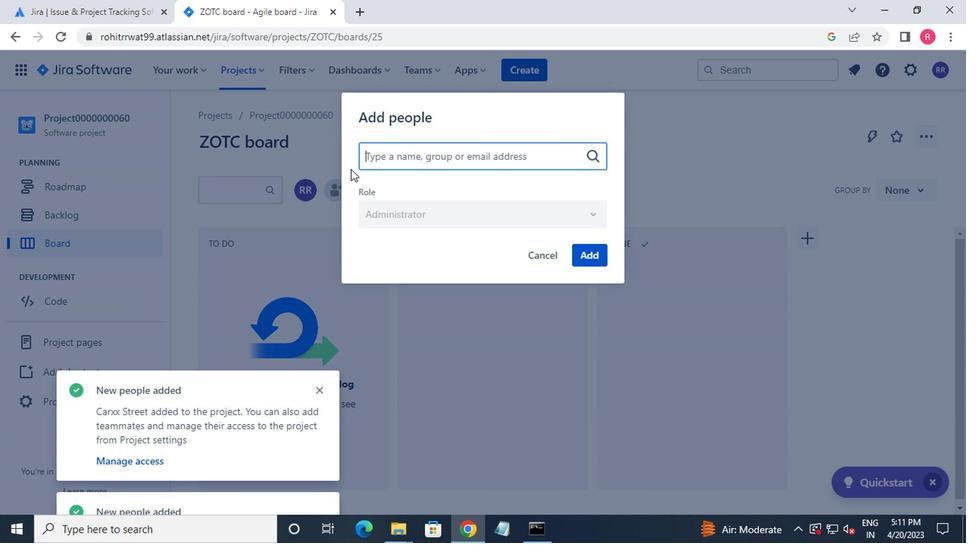 
Action: Key pressed p
Screenshot: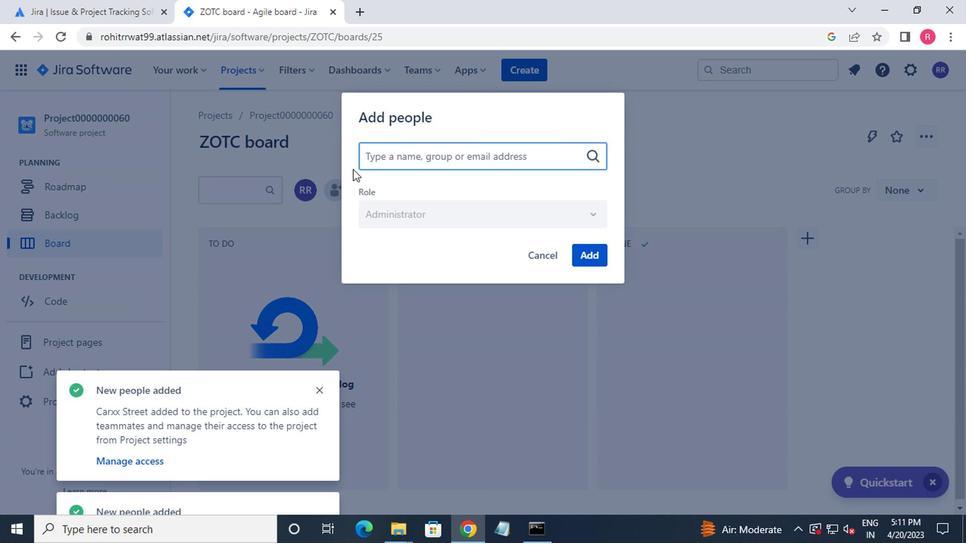 
Action: Mouse moved to (386, 199)
Screenshot: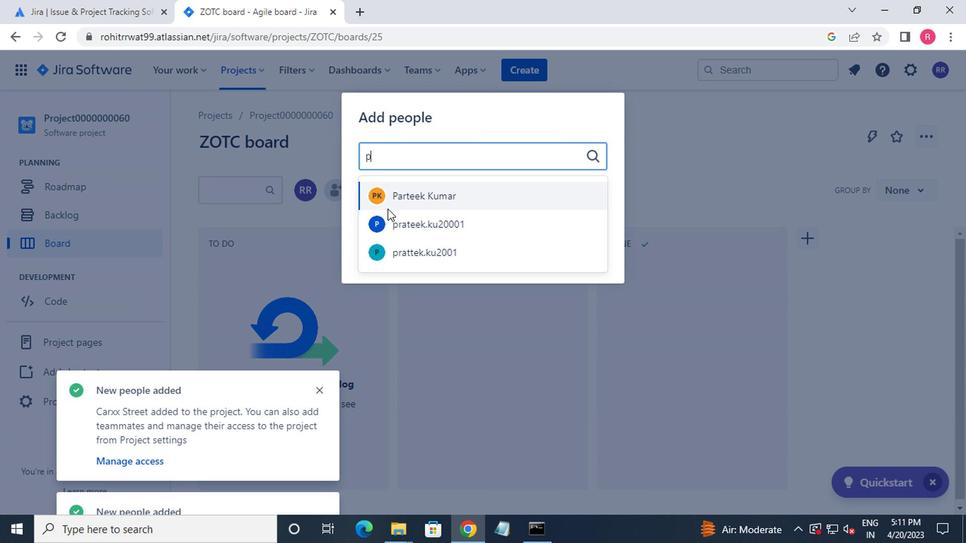 
Action: Mouse pressed left at (386, 199)
Screenshot: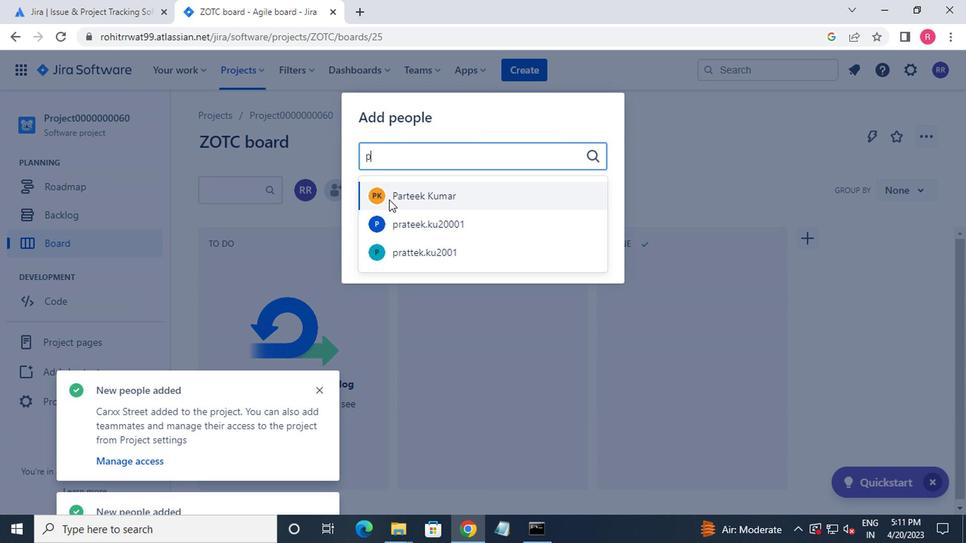 
Action: Mouse moved to (586, 257)
Screenshot: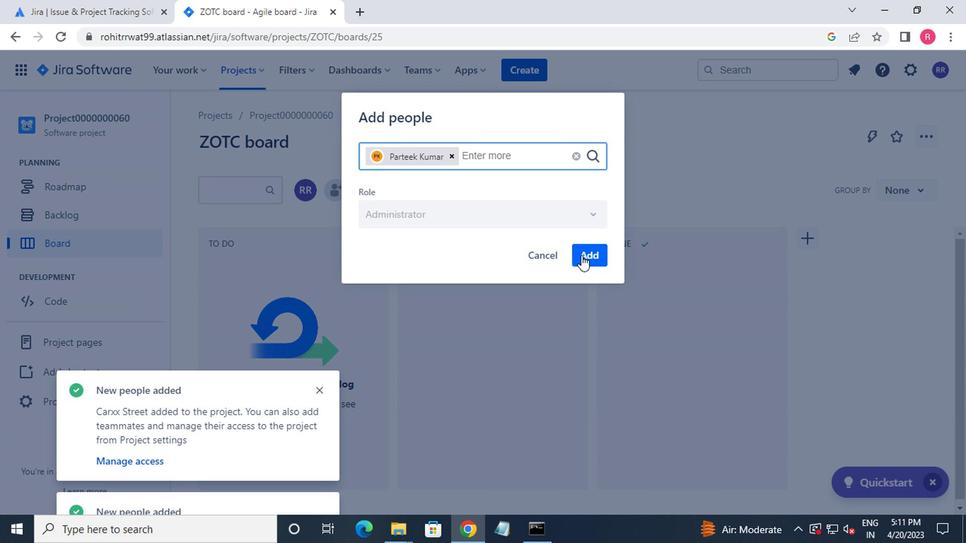 
Action: Mouse pressed left at (586, 257)
Screenshot: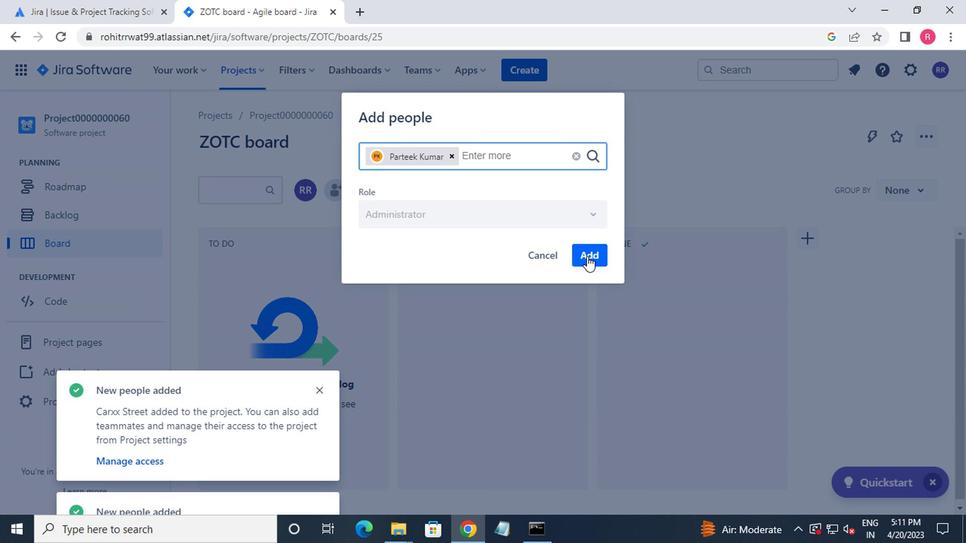 
Action: Mouse moved to (337, 196)
Screenshot: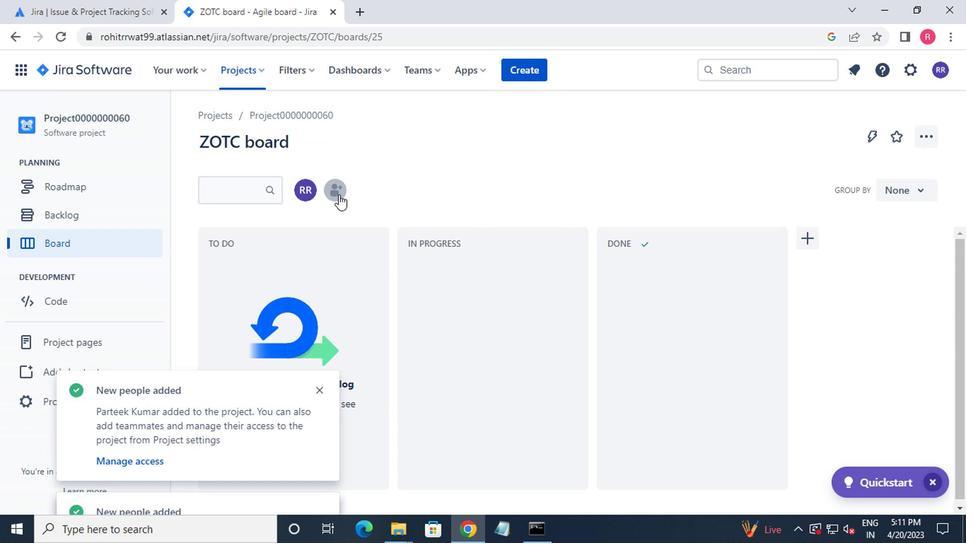 
Action: Mouse pressed left at (337, 196)
Screenshot: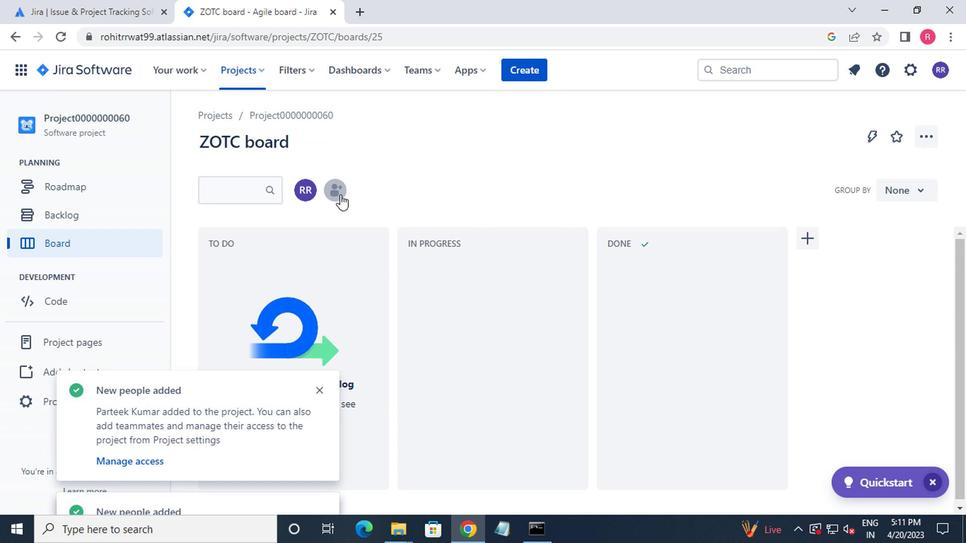 
Action: Mouse moved to (362, 194)
Screenshot: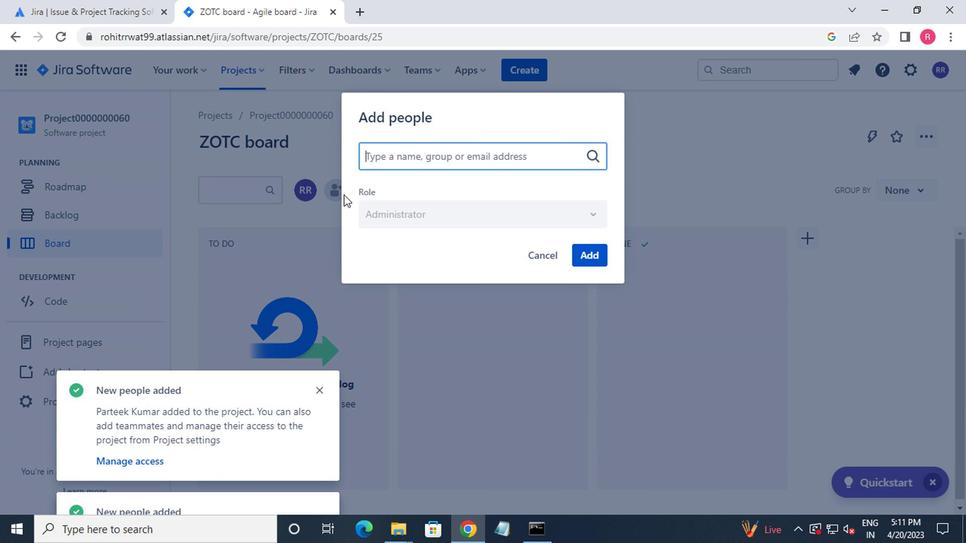 
Action: Key pressed v
Screenshot: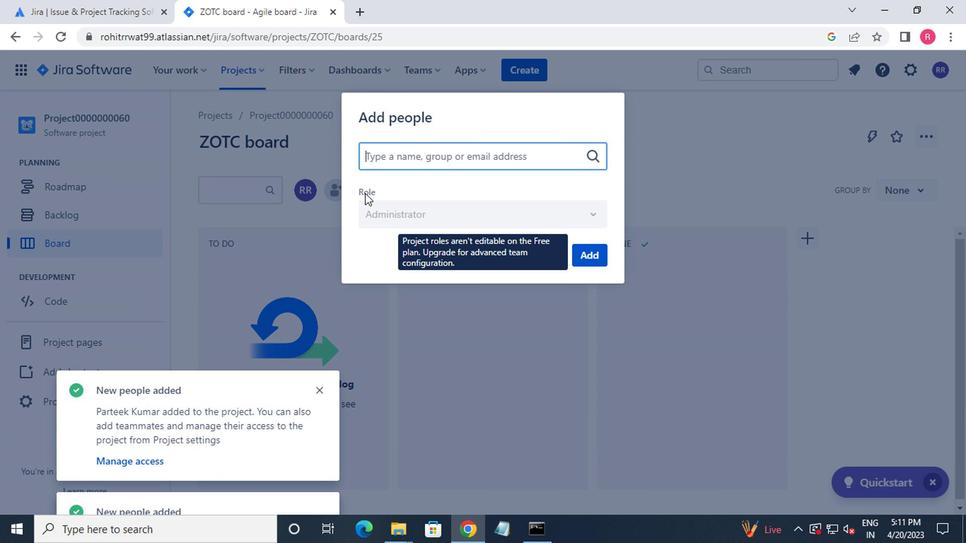 
Action: Mouse moved to (383, 187)
Screenshot: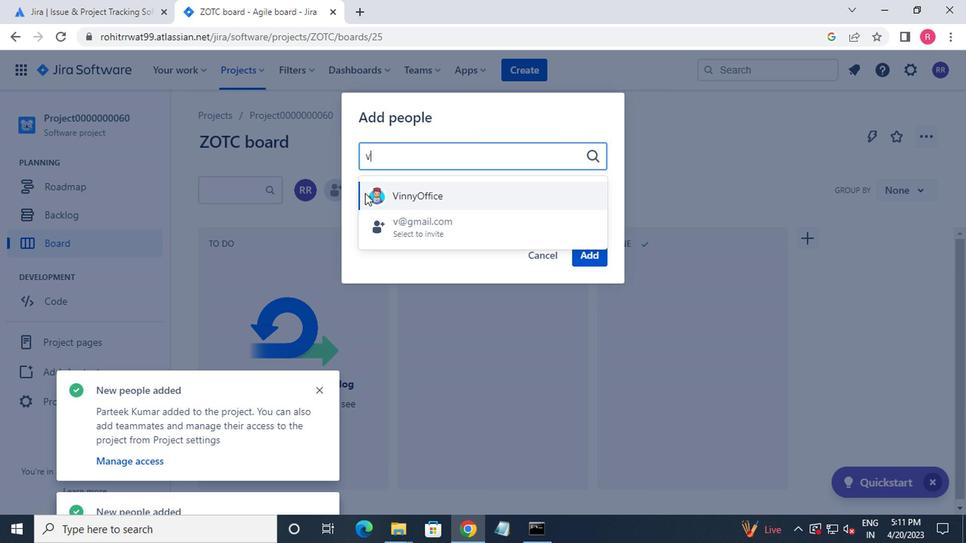 
Action: Mouse pressed left at (383, 187)
Screenshot: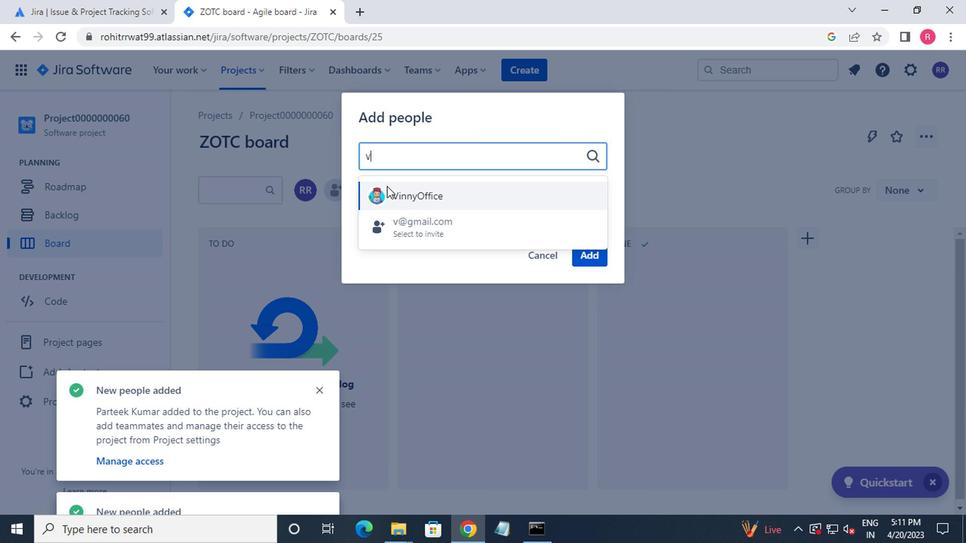 
Action: Mouse moved to (579, 259)
Screenshot: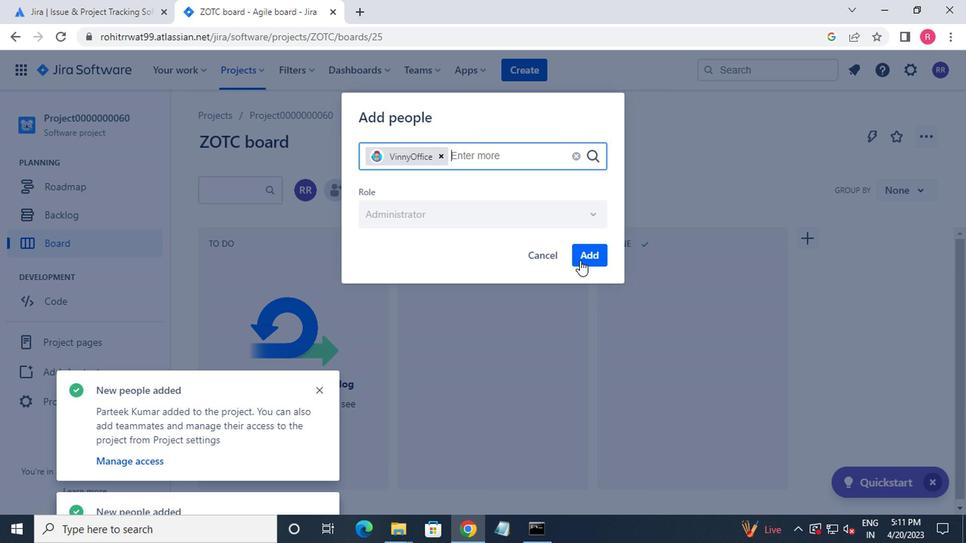 
Action: Mouse pressed left at (579, 259)
Screenshot: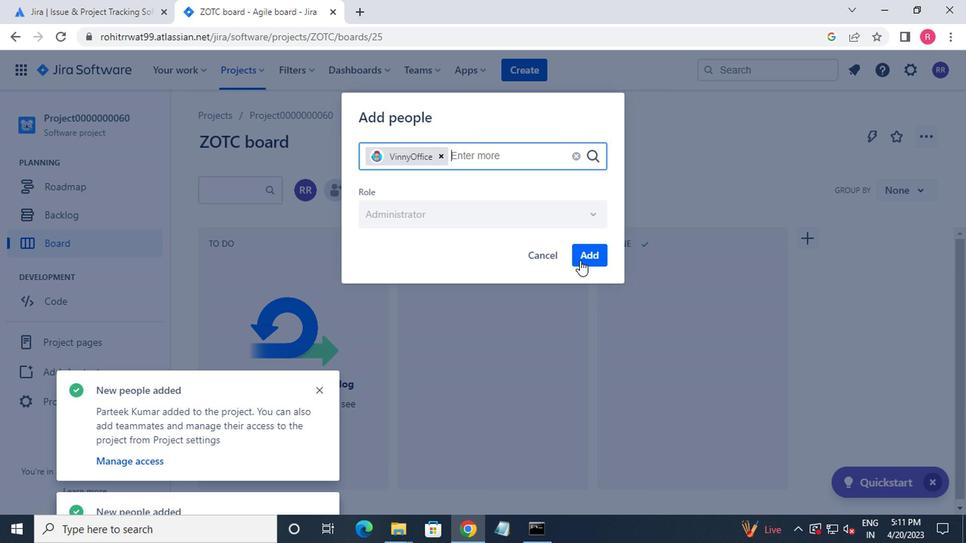 
Action: Mouse moved to (580, 259)
Screenshot: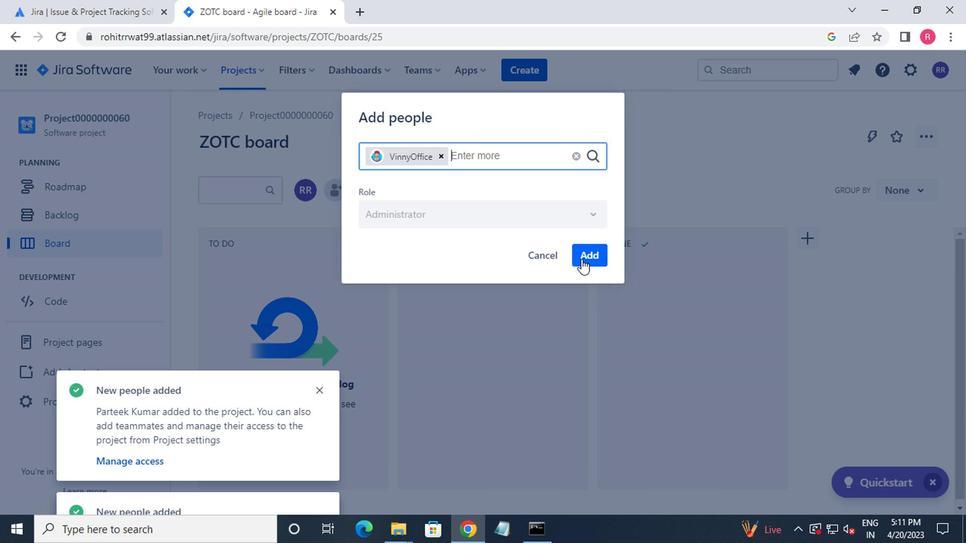 
